 Task: Find connections with filter location Dongargarh with filter topic #CEOwith filter profile language English with filter current company JLL India with filter school Rajasthan - India Jobs with filter industry Boilers, Tanks, and Shipping Container Manufacturing with filter service category Bartending with filter keywords title Front-Line Employees
Action: Mouse moved to (209, 253)
Screenshot: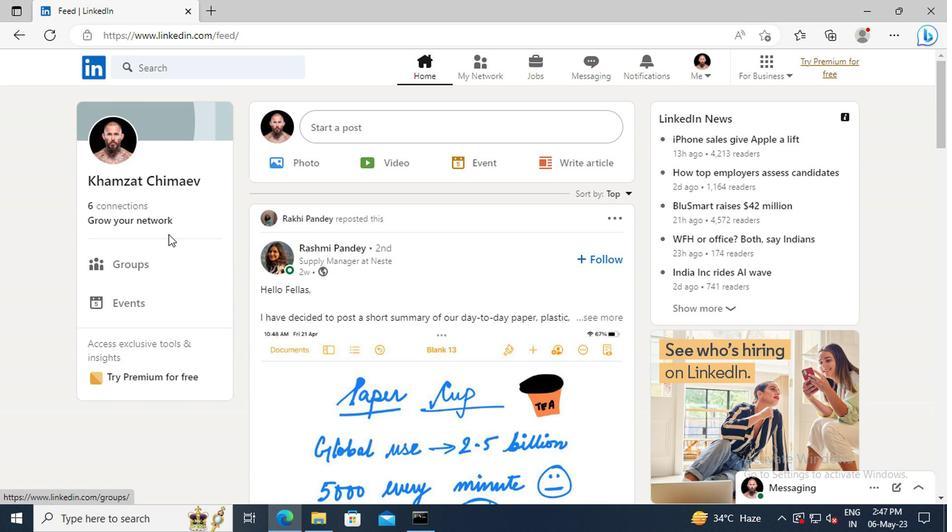 
Action: Mouse pressed left at (209, 253)
Screenshot: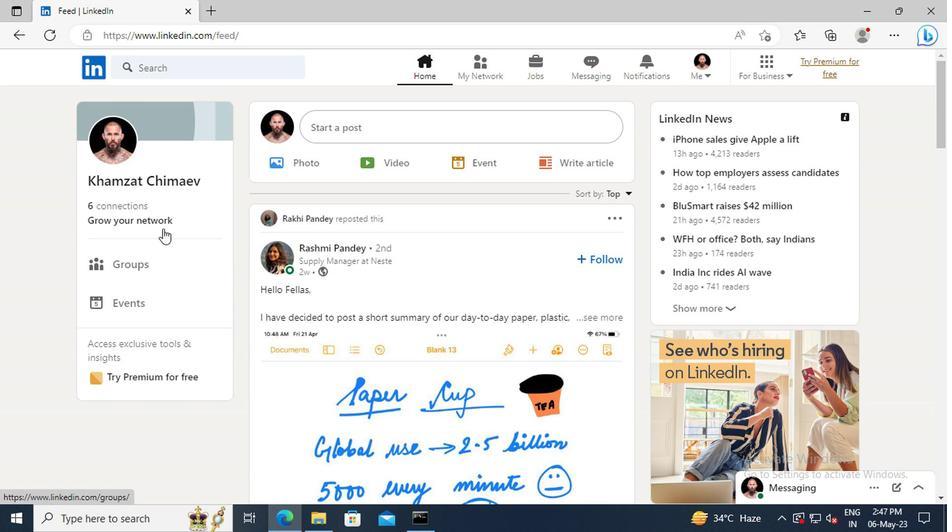 
Action: Mouse moved to (209, 201)
Screenshot: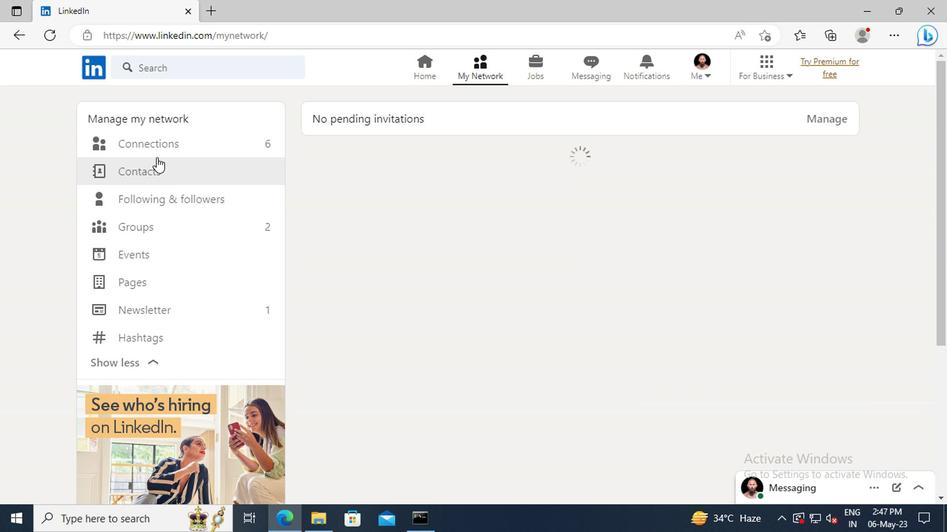 
Action: Mouse pressed left at (209, 201)
Screenshot: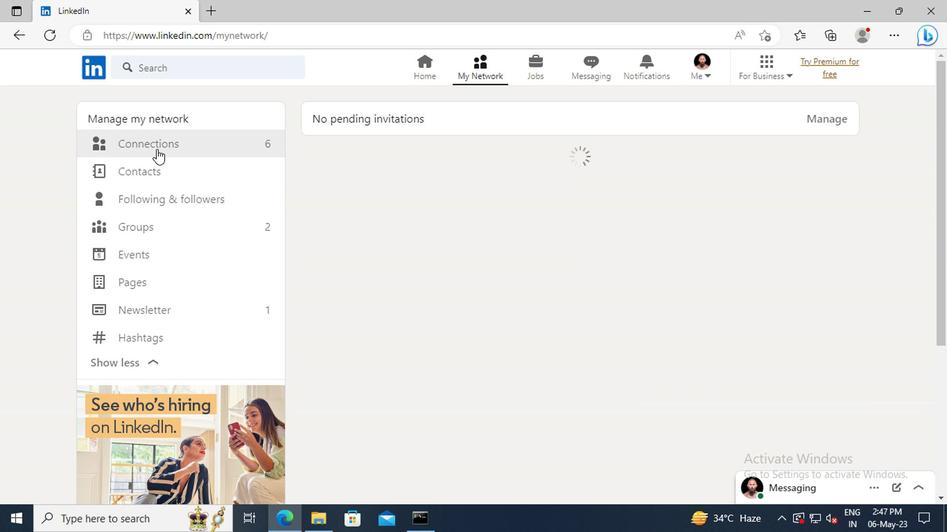 
Action: Mouse moved to (510, 205)
Screenshot: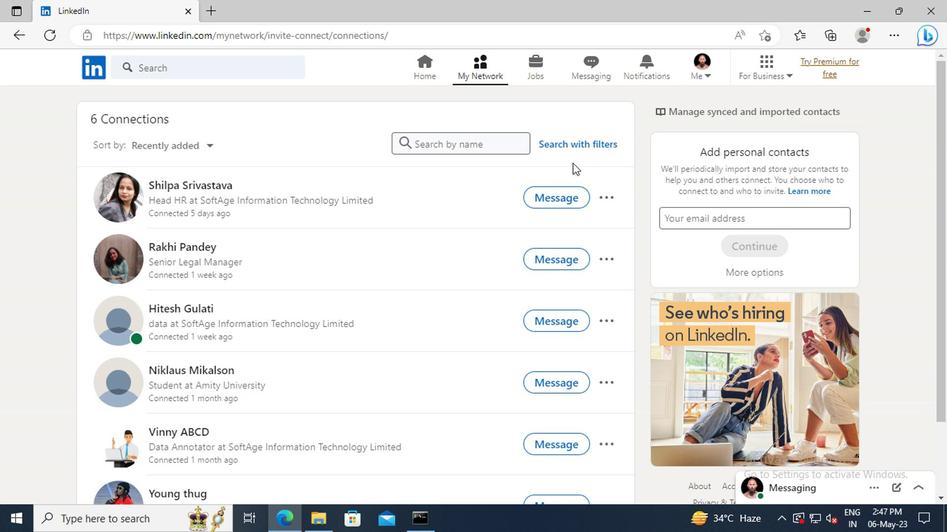 
Action: Mouse pressed left at (510, 205)
Screenshot: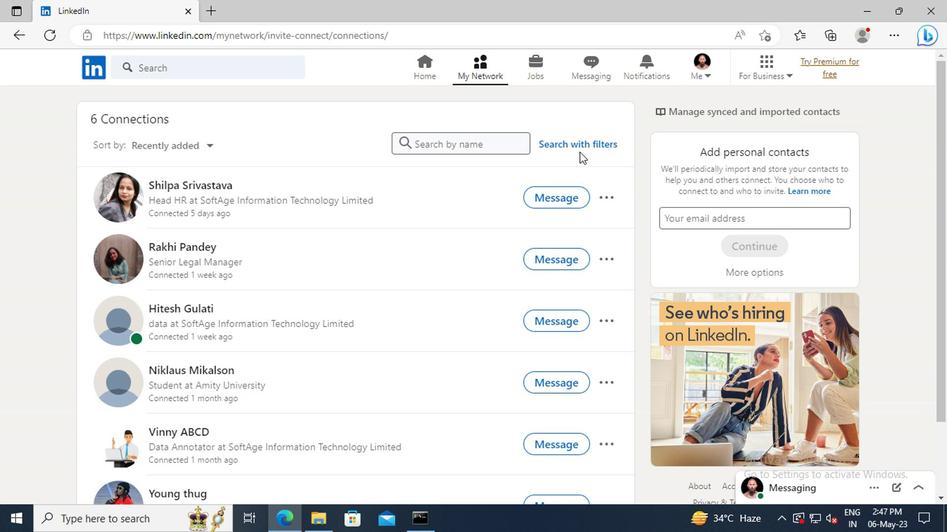 
Action: Mouse moved to (475, 175)
Screenshot: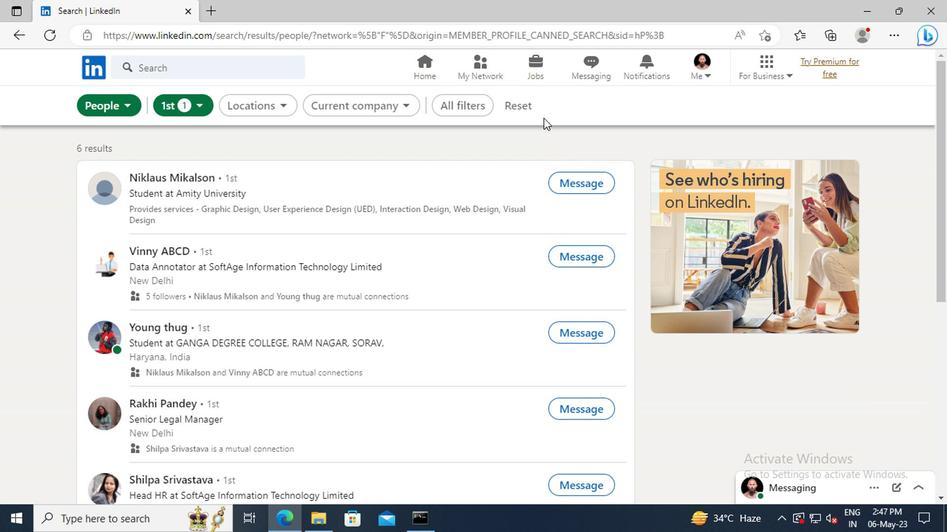 
Action: Mouse pressed left at (475, 175)
Screenshot: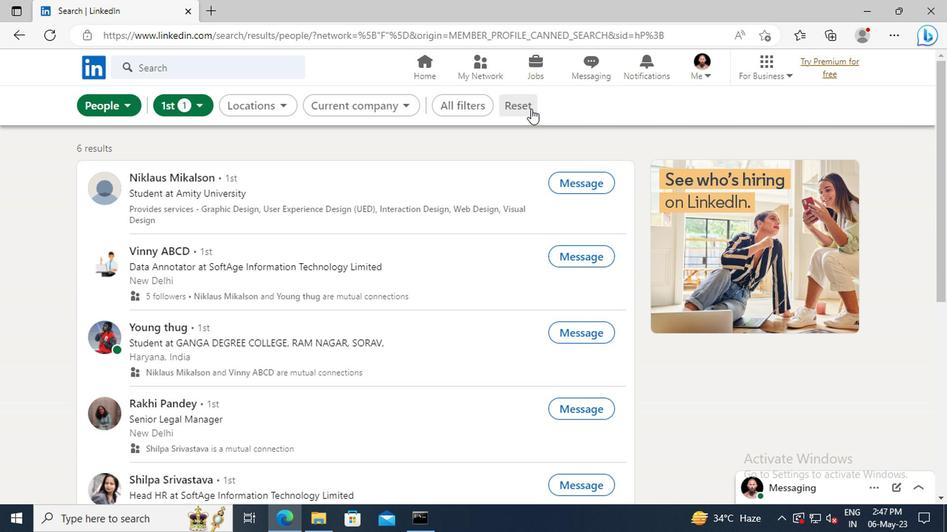 
Action: Mouse moved to (456, 175)
Screenshot: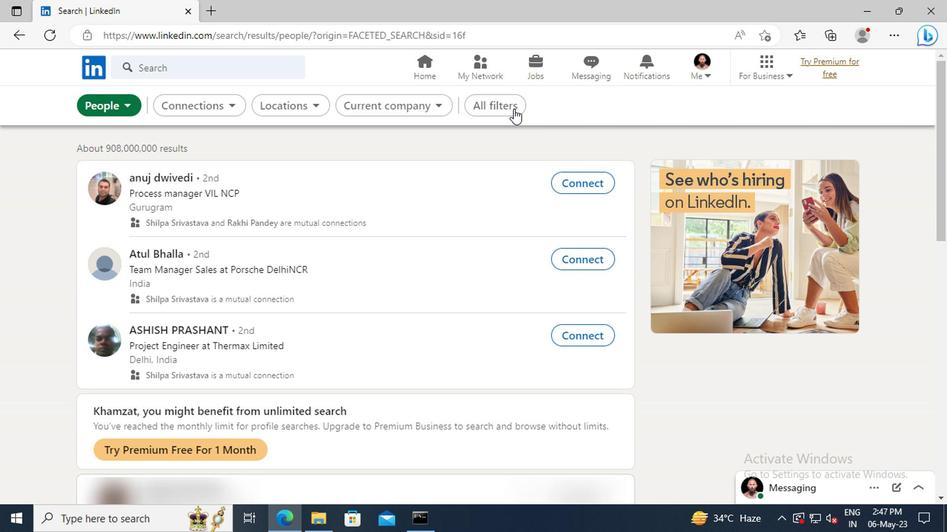
Action: Mouse pressed left at (456, 175)
Screenshot: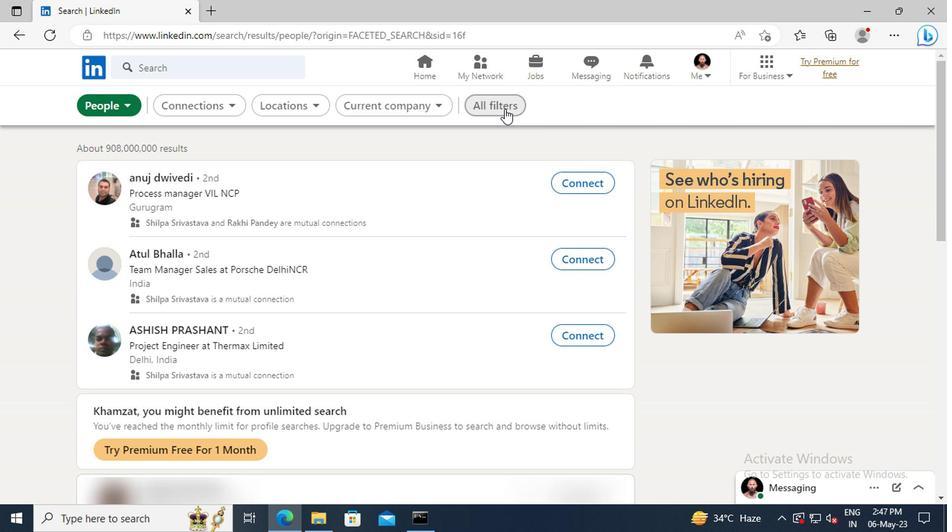
Action: Mouse moved to (651, 299)
Screenshot: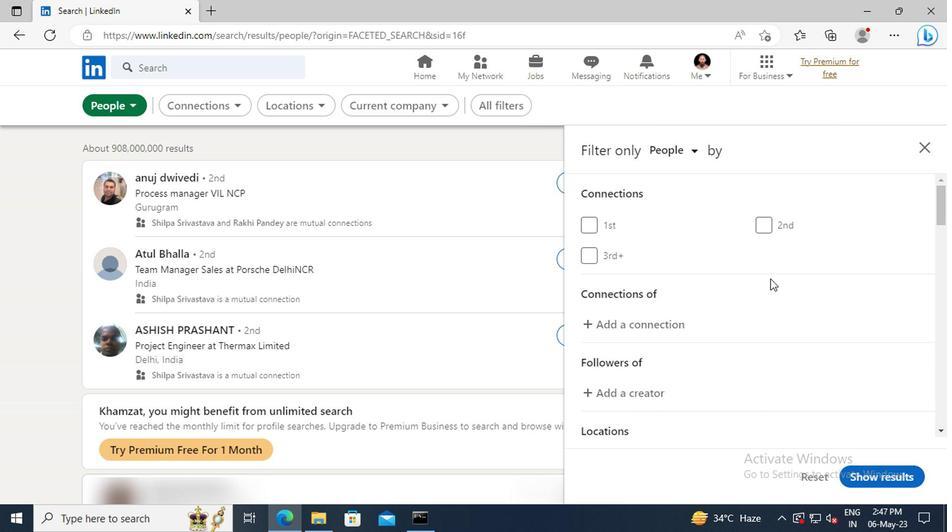 
Action: Mouse scrolled (651, 299) with delta (0, 0)
Screenshot: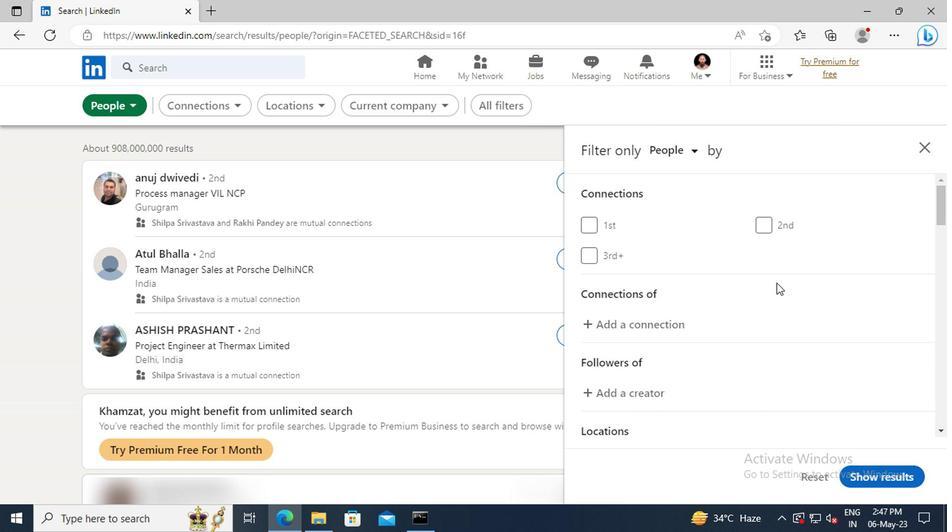 
Action: Mouse scrolled (651, 299) with delta (0, 0)
Screenshot: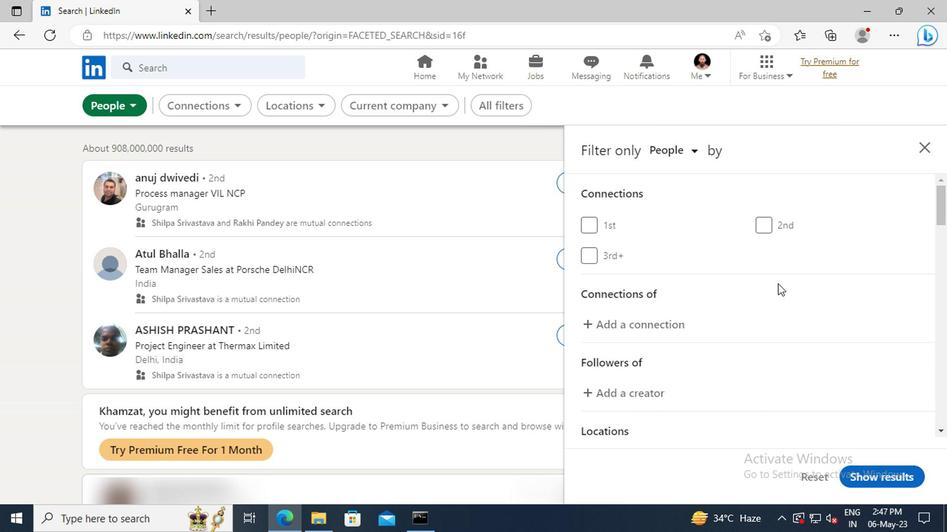 
Action: Mouse scrolled (651, 299) with delta (0, 0)
Screenshot: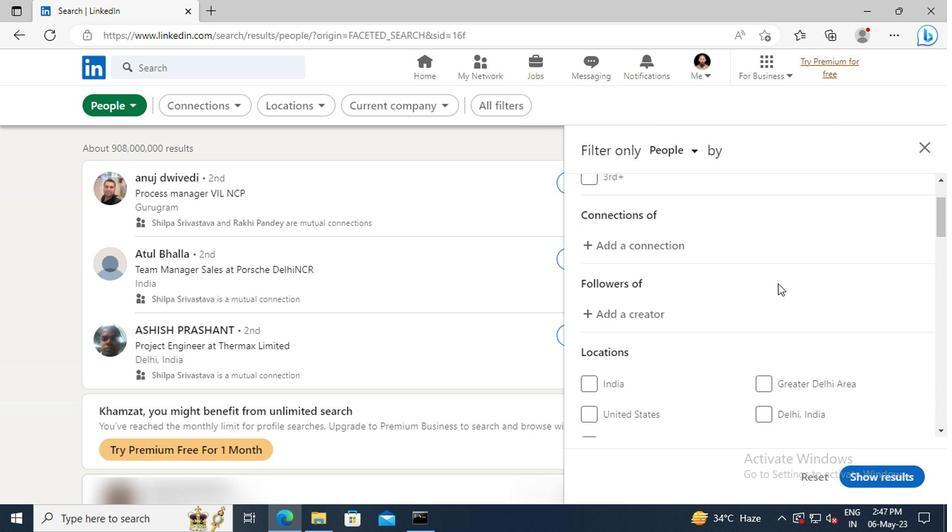 
Action: Mouse scrolled (651, 299) with delta (0, 0)
Screenshot: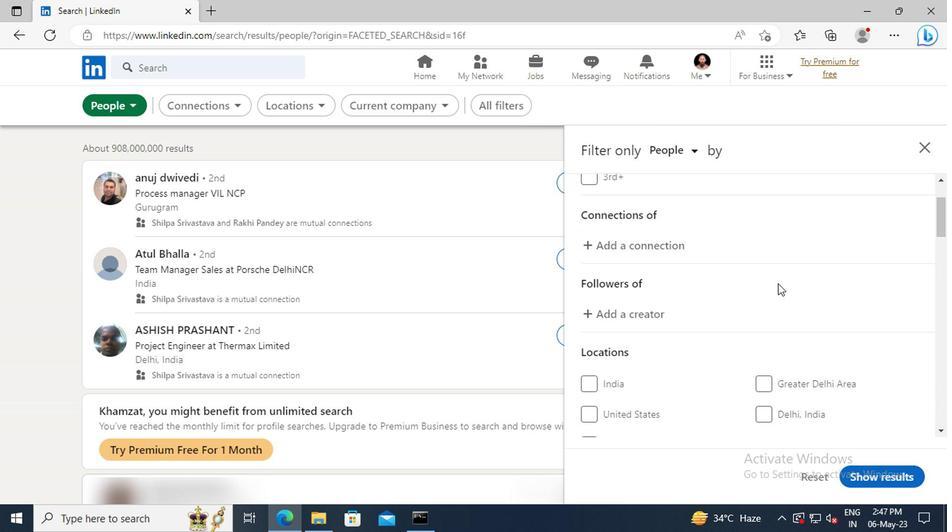 
Action: Mouse scrolled (651, 299) with delta (0, 0)
Screenshot: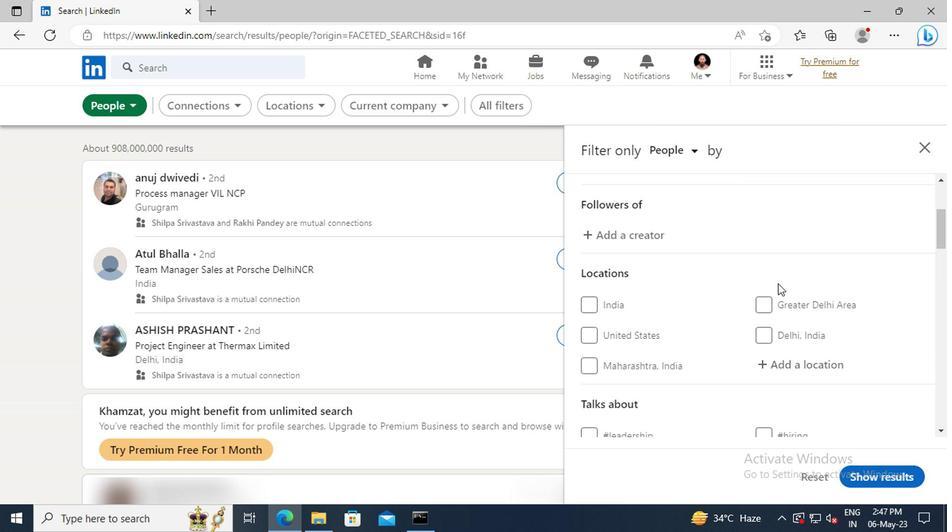 
Action: Mouse moved to (651, 329)
Screenshot: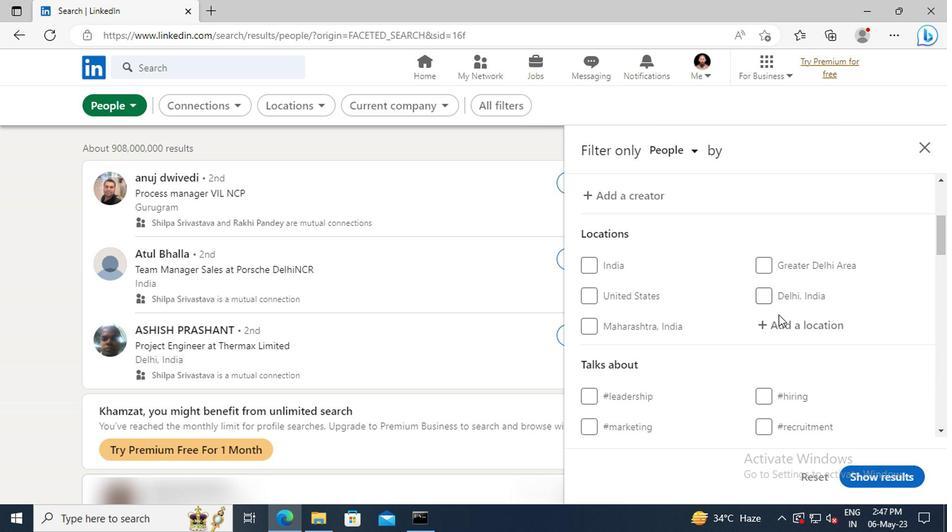 
Action: Mouse pressed left at (651, 329)
Screenshot: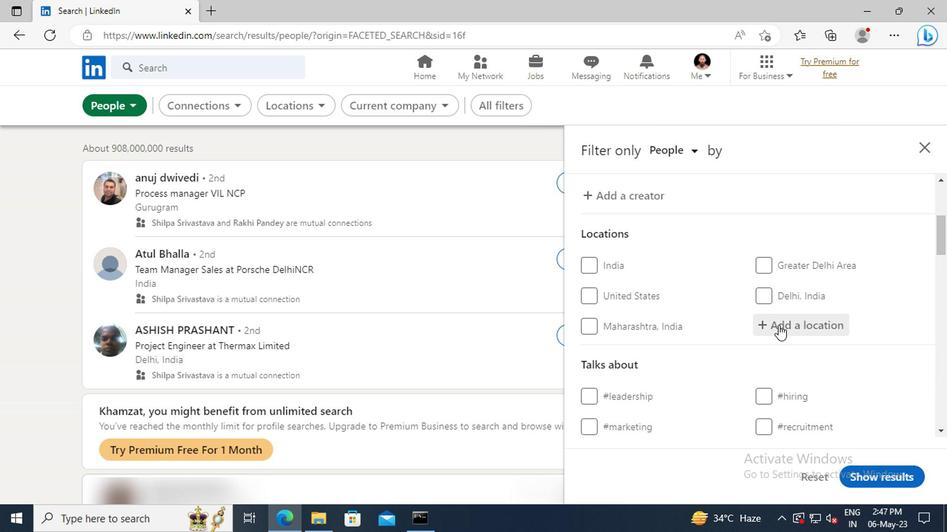 
Action: Key pressed <Key.shift>DONGARGARH
Screenshot: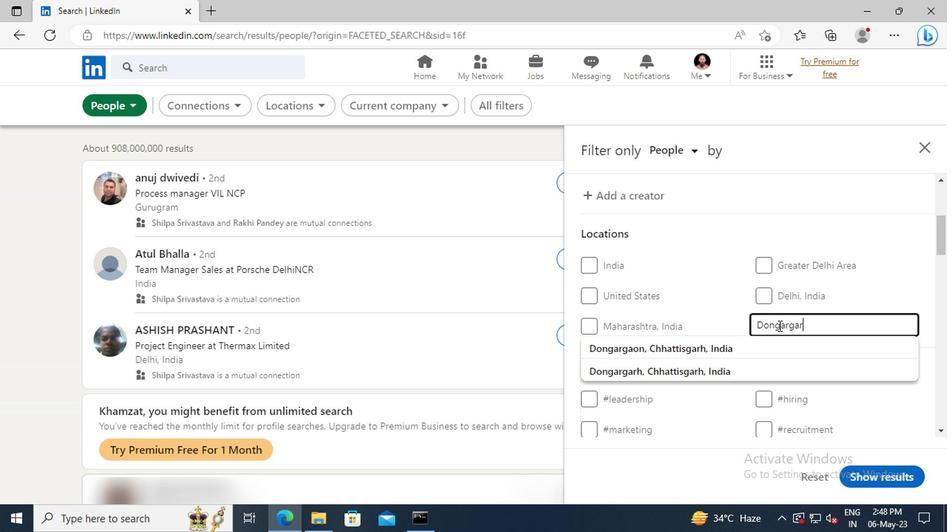 
Action: Mouse moved to (651, 341)
Screenshot: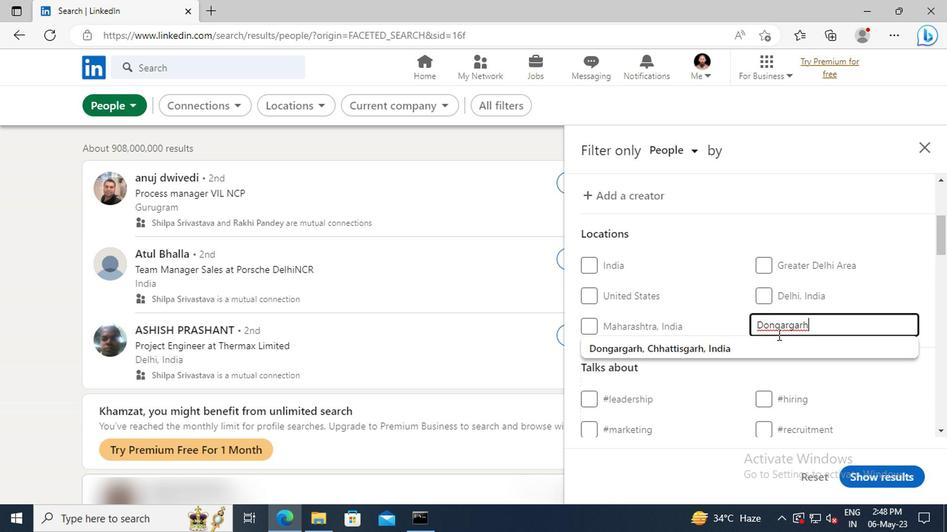 
Action: Mouse pressed left at (651, 341)
Screenshot: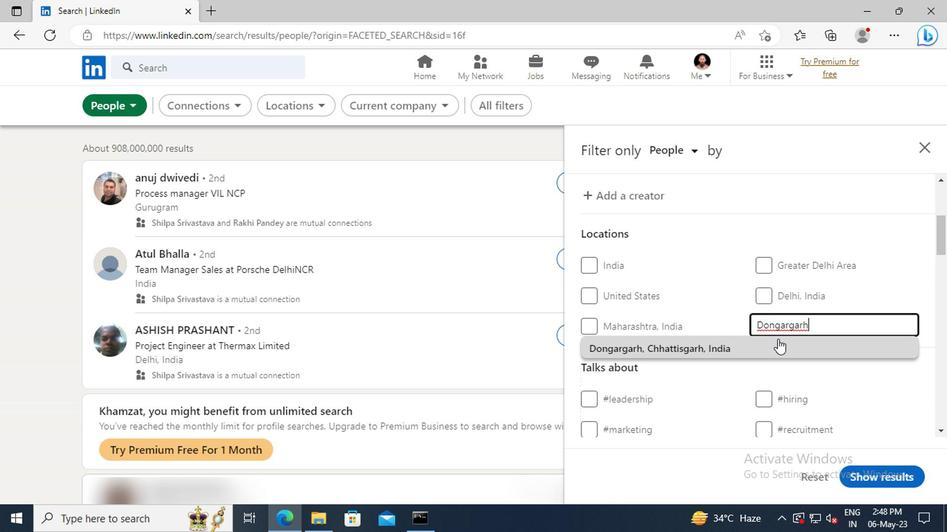 
Action: Mouse moved to (651, 341)
Screenshot: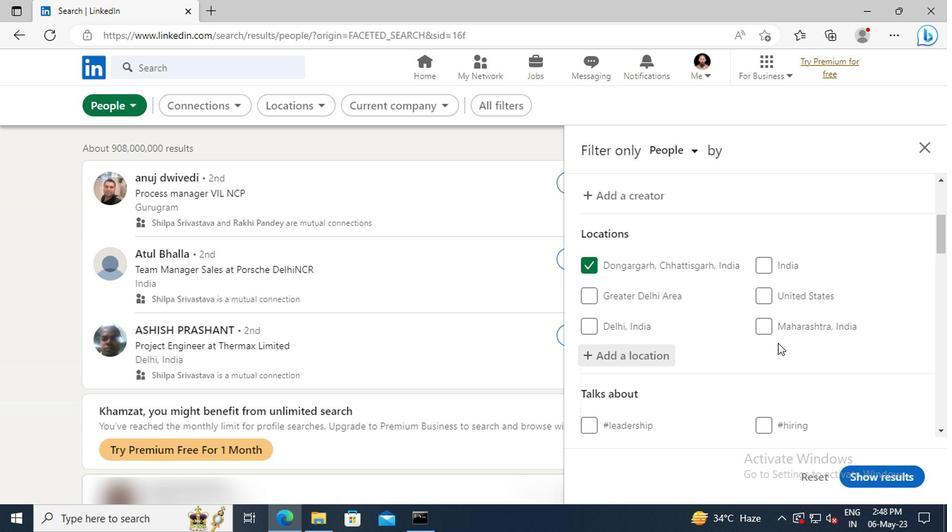 
Action: Mouse scrolled (651, 341) with delta (0, 0)
Screenshot: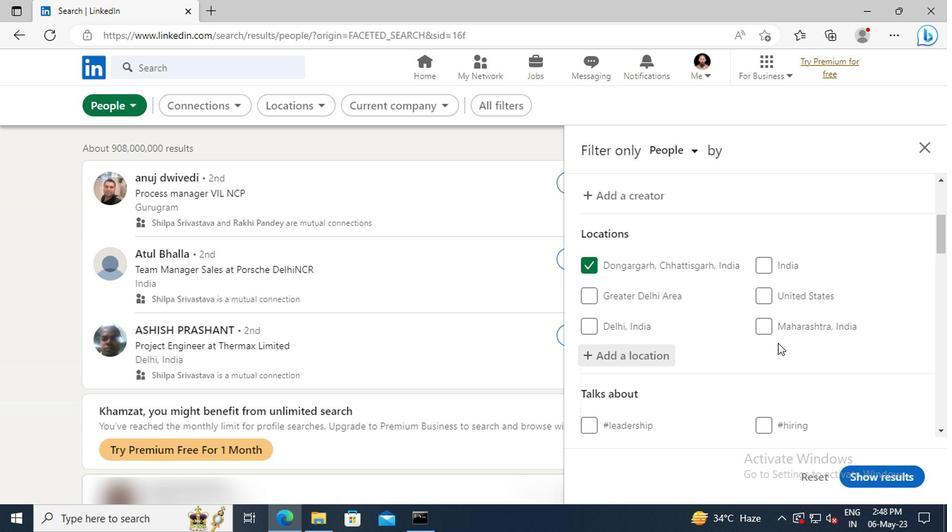 
Action: Mouse moved to (650, 339)
Screenshot: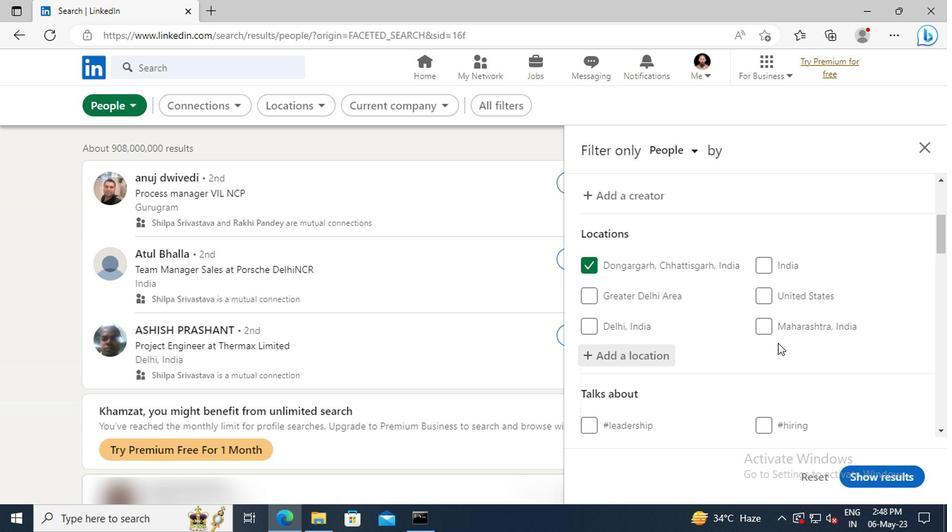 
Action: Mouse scrolled (650, 339) with delta (0, 0)
Screenshot: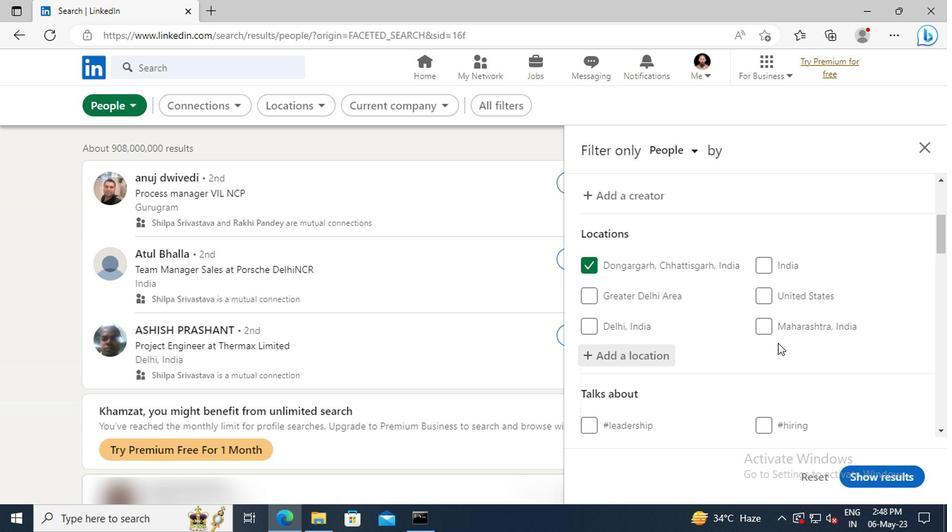 
Action: Mouse moved to (649, 331)
Screenshot: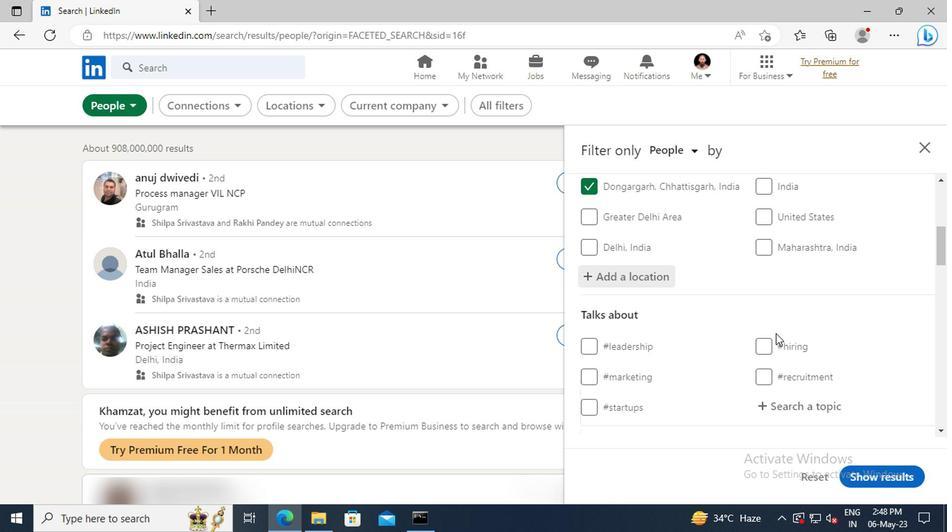 
Action: Mouse scrolled (649, 331) with delta (0, 0)
Screenshot: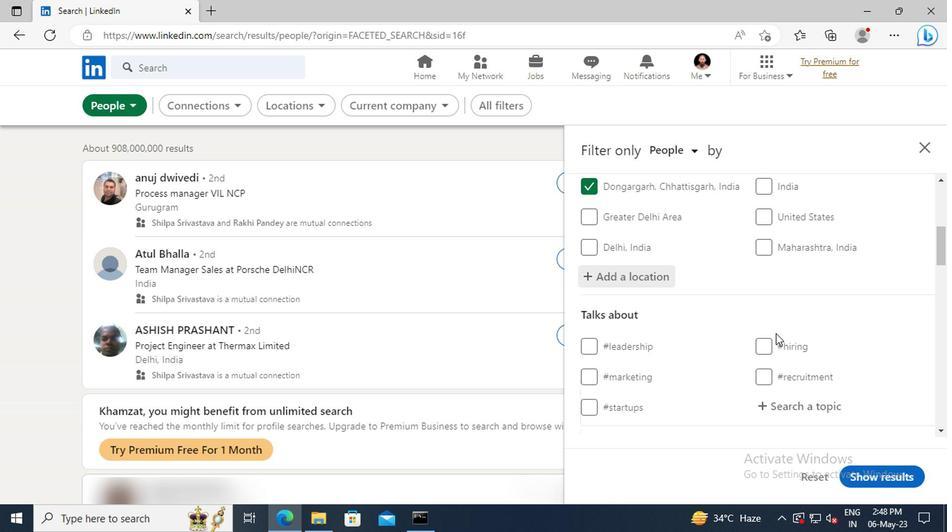 
Action: Mouse moved to (648, 330)
Screenshot: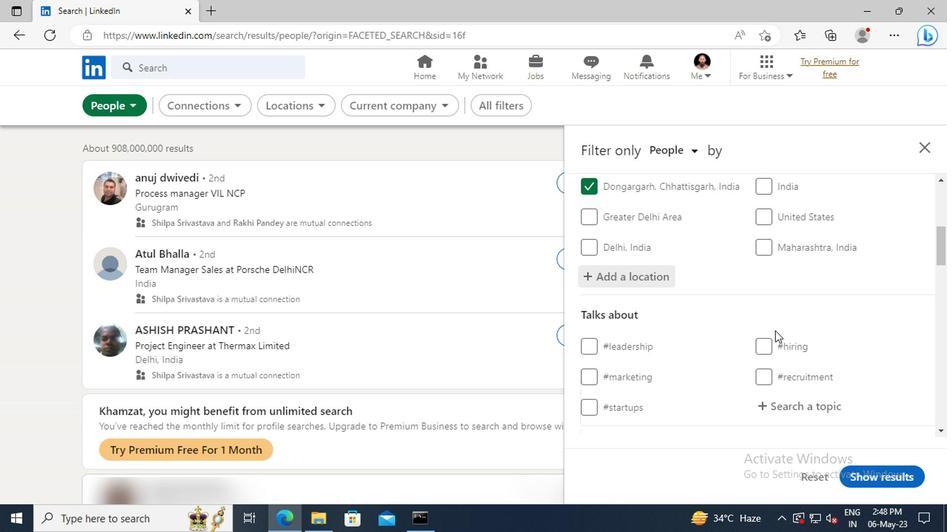 
Action: Mouse scrolled (648, 329) with delta (0, 0)
Screenshot: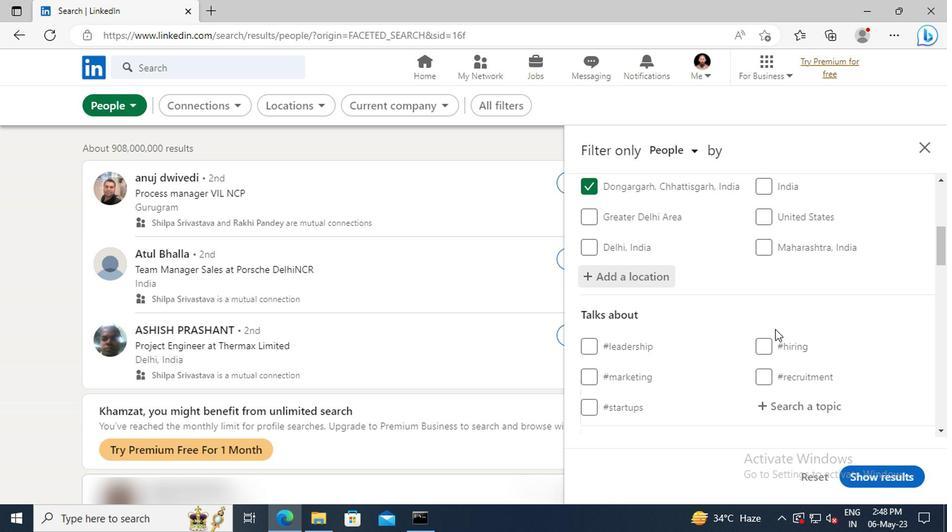 
Action: Mouse pressed left at (648, 330)
Screenshot: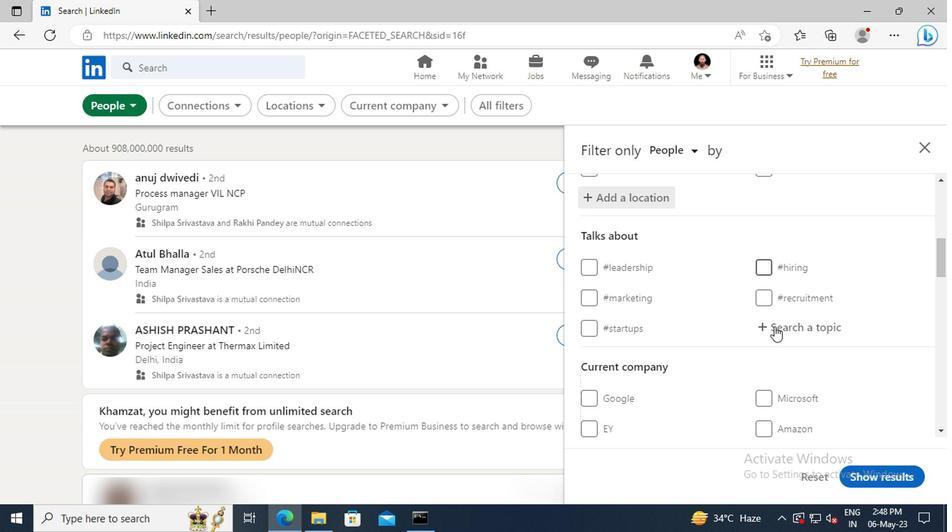 
Action: Key pressed <Key.shift>CEO
Screenshot: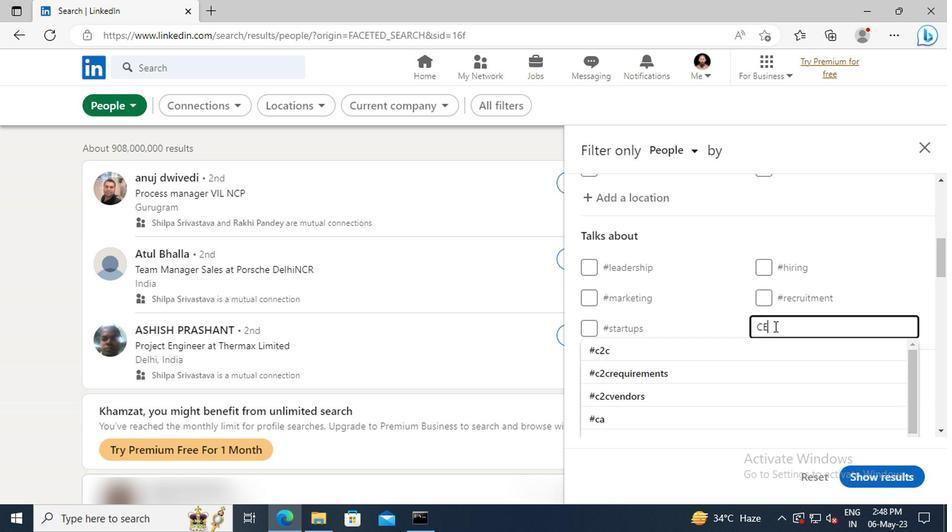 
Action: Mouse moved to (650, 340)
Screenshot: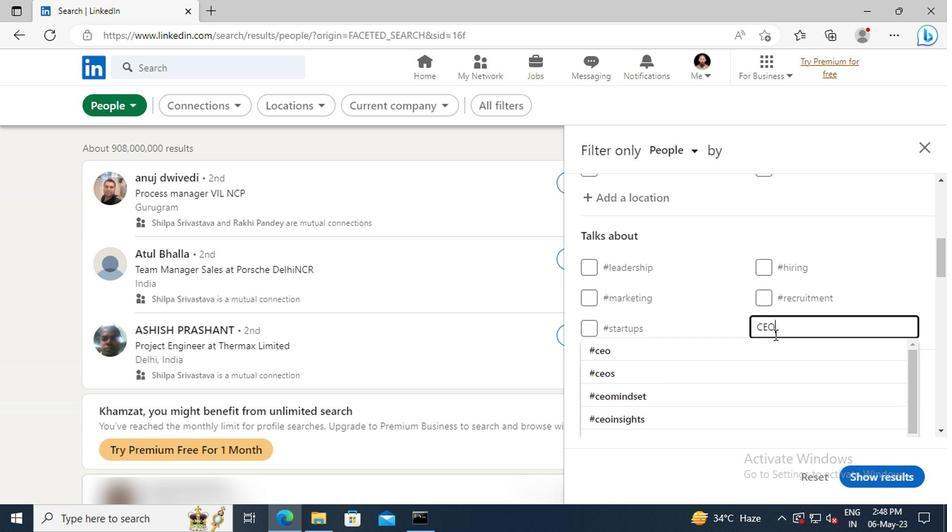 
Action: Mouse pressed left at (650, 340)
Screenshot: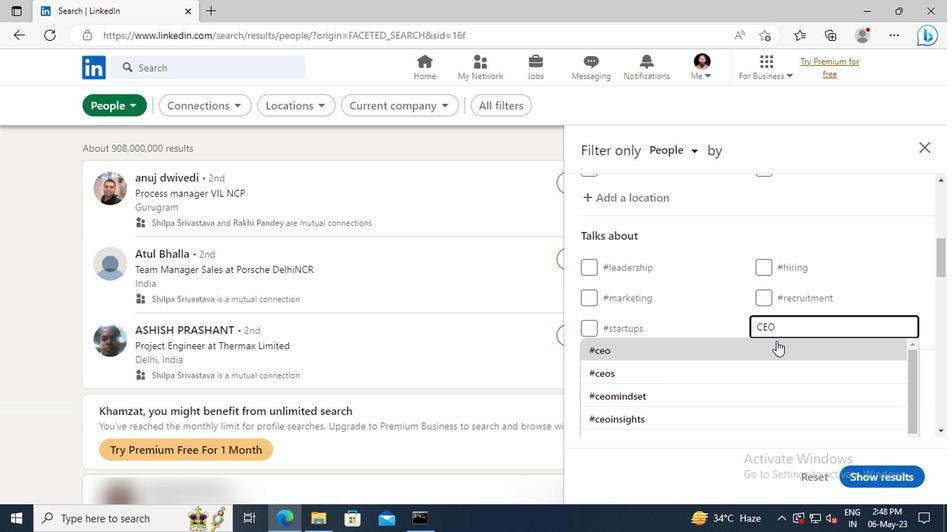 
Action: Mouse scrolled (650, 339) with delta (0, 0)
Screenshot: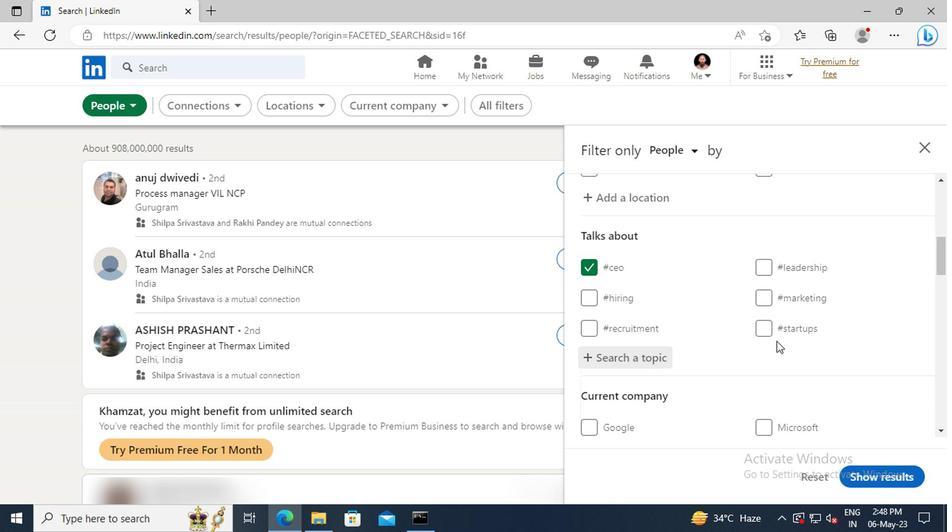 
Action: Mouse scrolled (650, 339) with delta (0, 0)
Screenshot: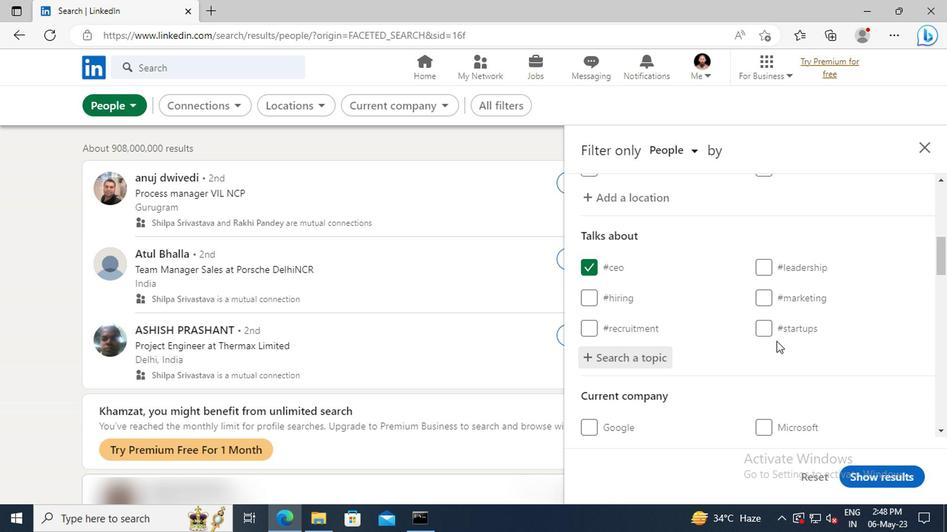 
Action: Mouse scrolled (650, 339) with delta (0, 0)
Screenshot: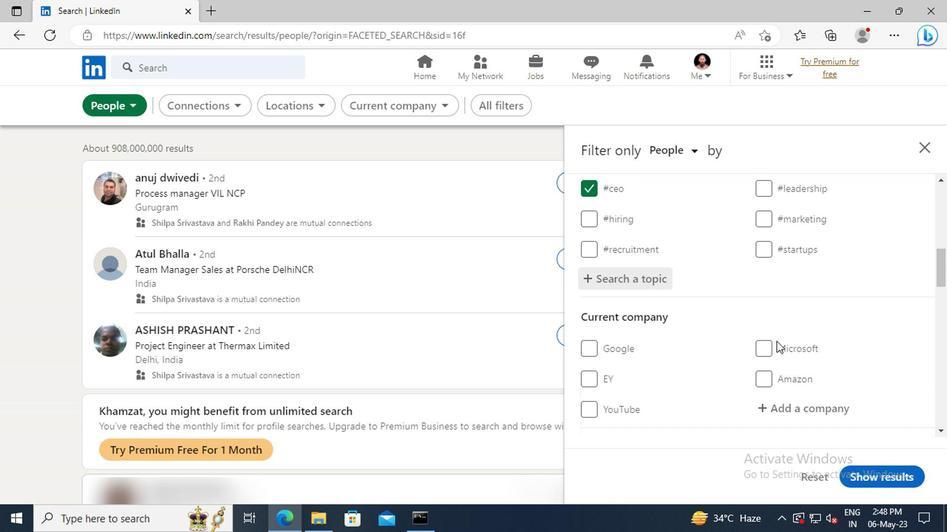 
Action: Mouse scrolled (650, 339) with delta (0, 0)
Screenshot: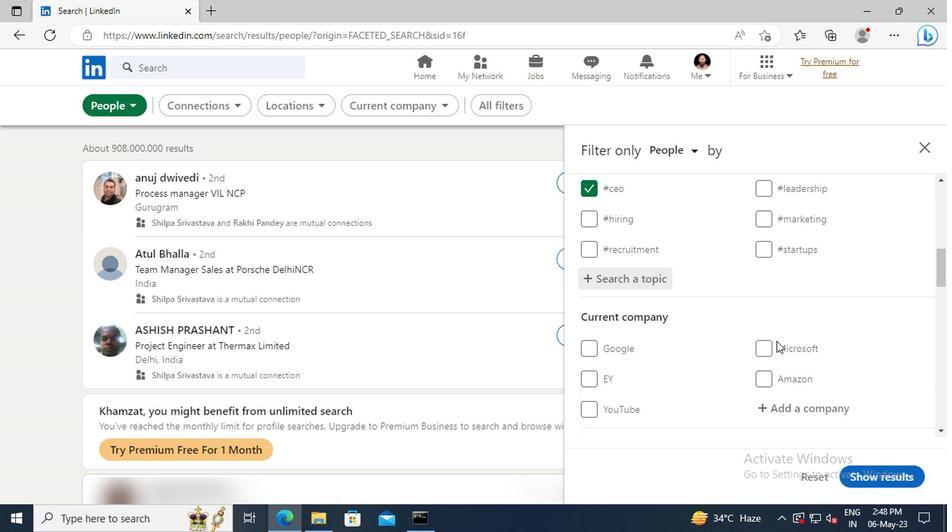 
Action: Mouse scrolled (650, 339) with delta (0, 0)
Screenshot: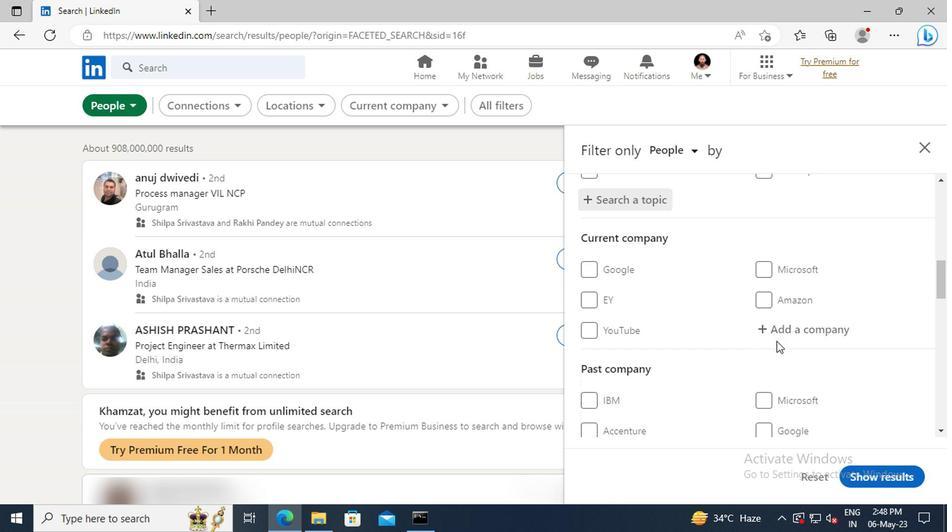 
Action: Mouse scrolled (650, 339) with delta (0, 0)
Screenshot: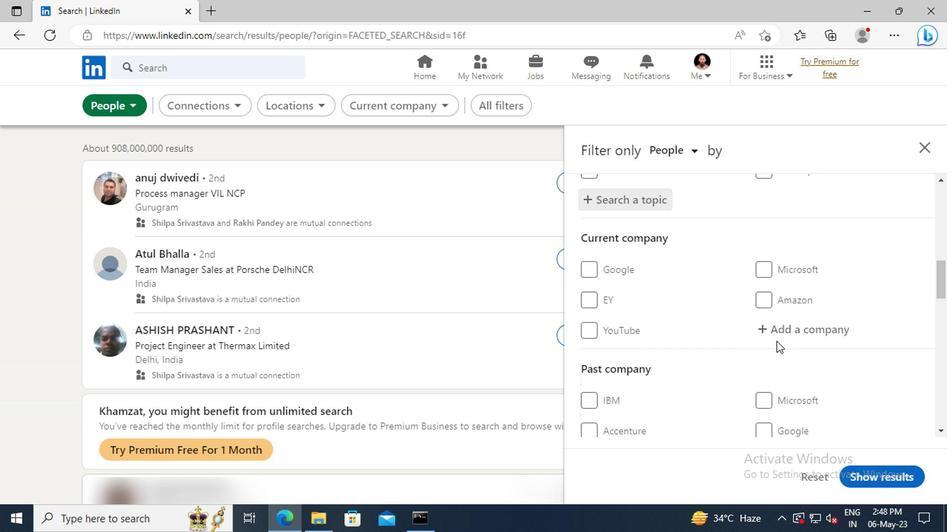 
Action: Mouse scrolled (650, 339) with delta (0, 0)
Screenshot: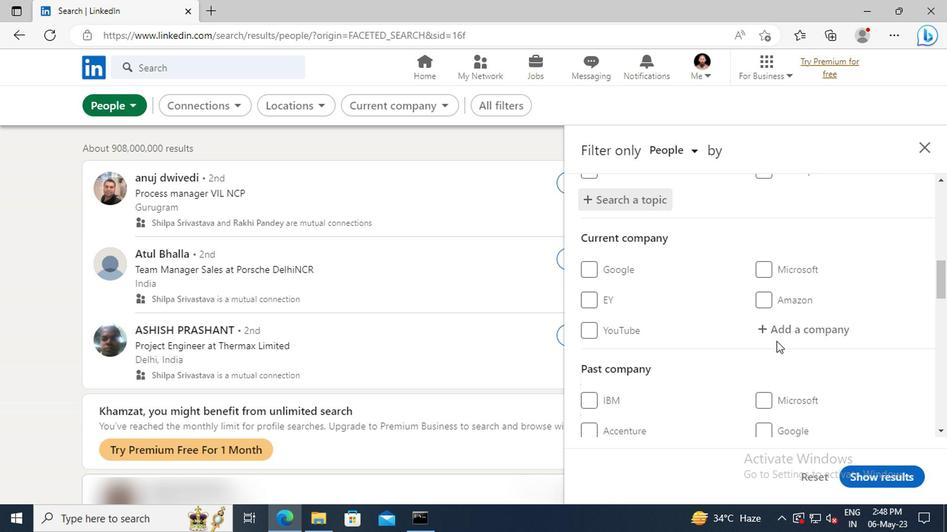 
Action: Mouse scrolled (650, 339) with delta (0, 0)
Screenshot: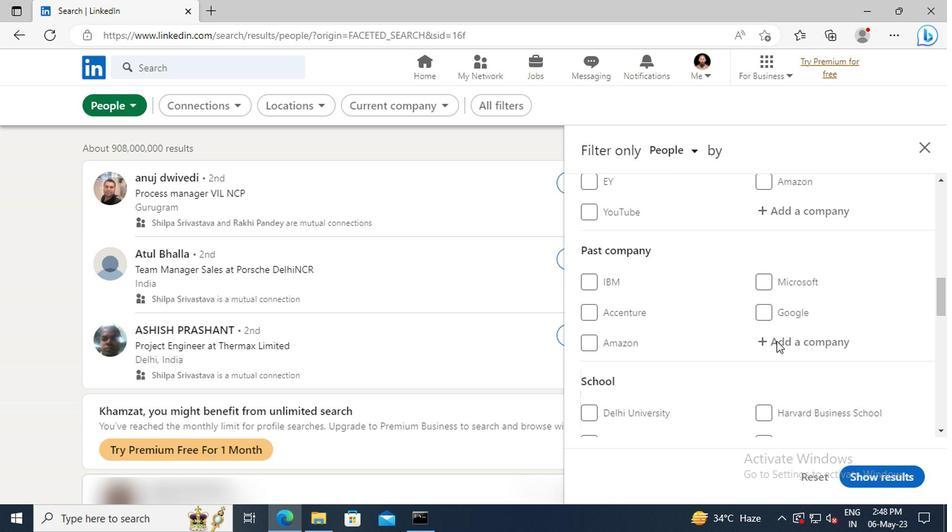 
Action: Mouse scrolled (650, 339) with delta (0, 0)
Screenshot: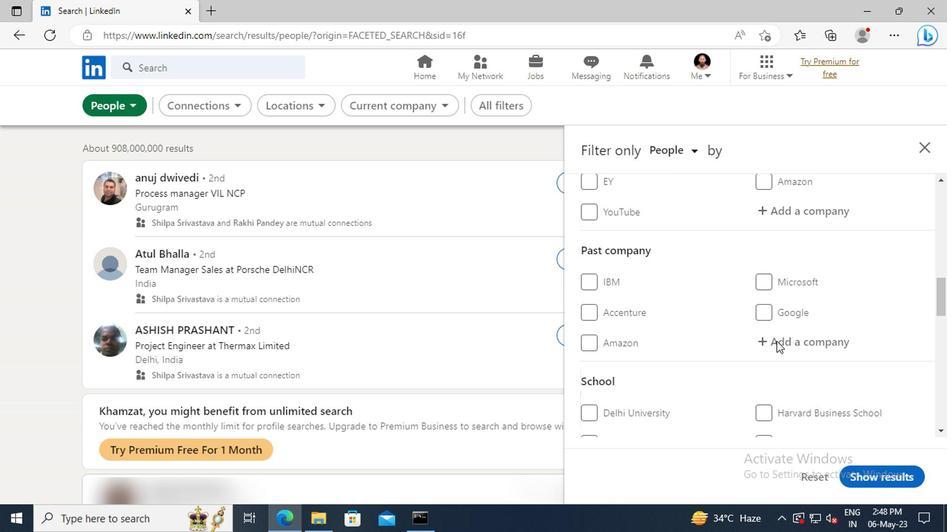 
Action: Mouse scrolled (650, 339) with delta (0, 0)
Screenshot: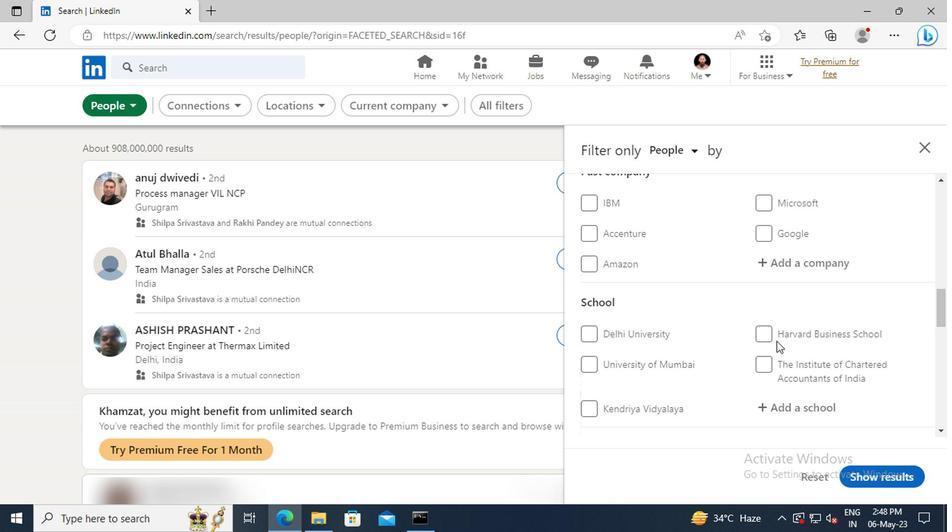 
Action: Mouse scrolled (650, 339) with delta (0, 0)
Screenshot: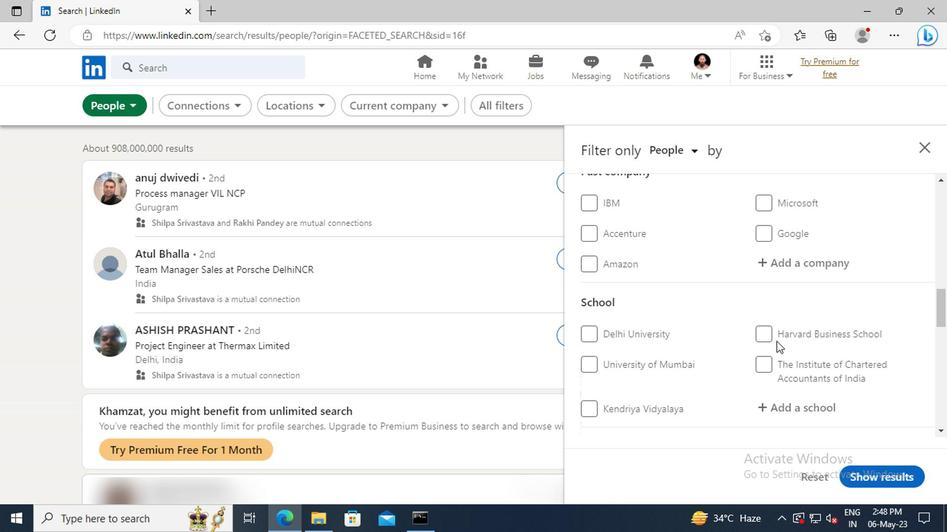 
Action: Mouse scrolled (650, 339) with delta (0, 0)
Screenshot: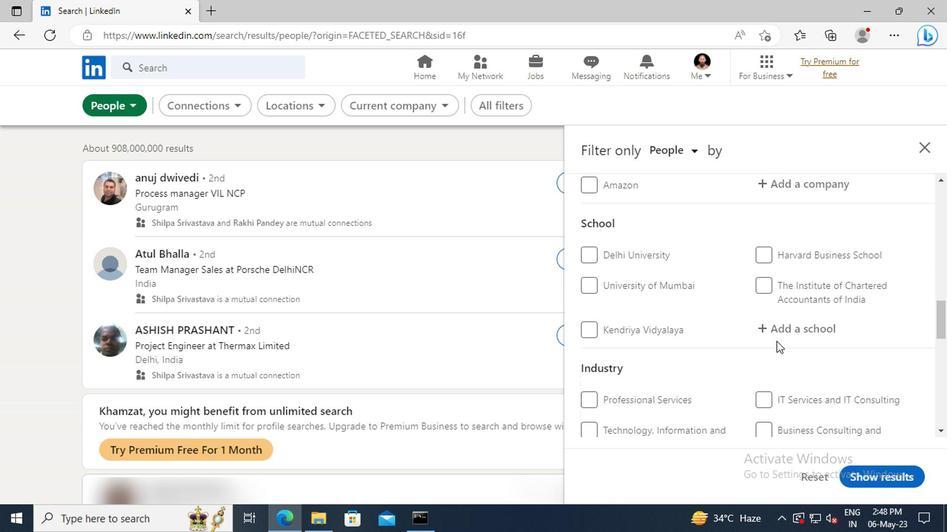 
Action: Mouse scrolled (650, 339) with delta (0, 0)
Screenshot: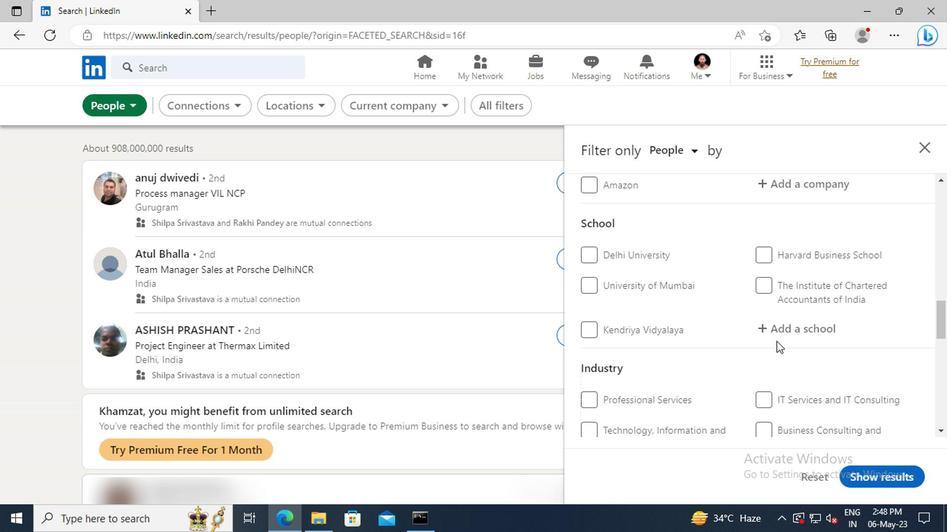 
Action: Mouse scrolled (650, 339) with delta (0, 0)
Screenshot: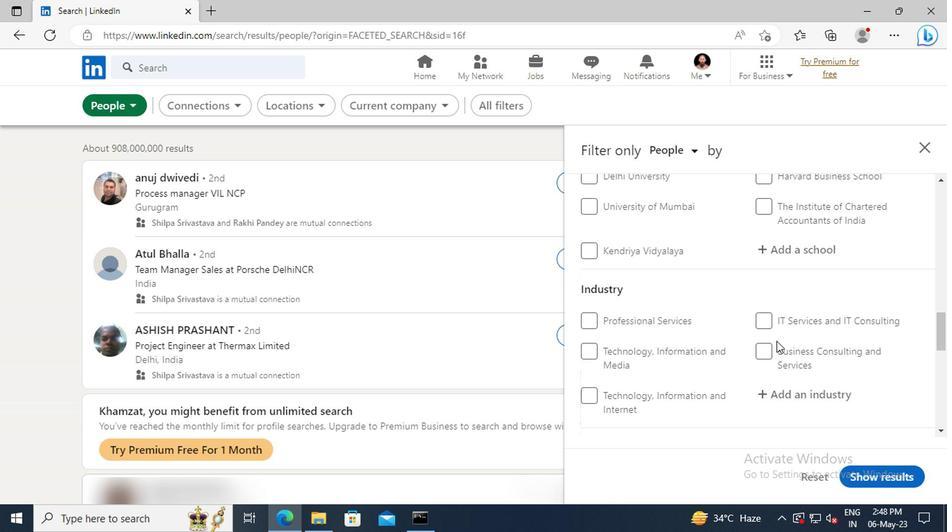 
Action: Mouse scrolled (650, 339) with delta (0, 0)
Screenshot: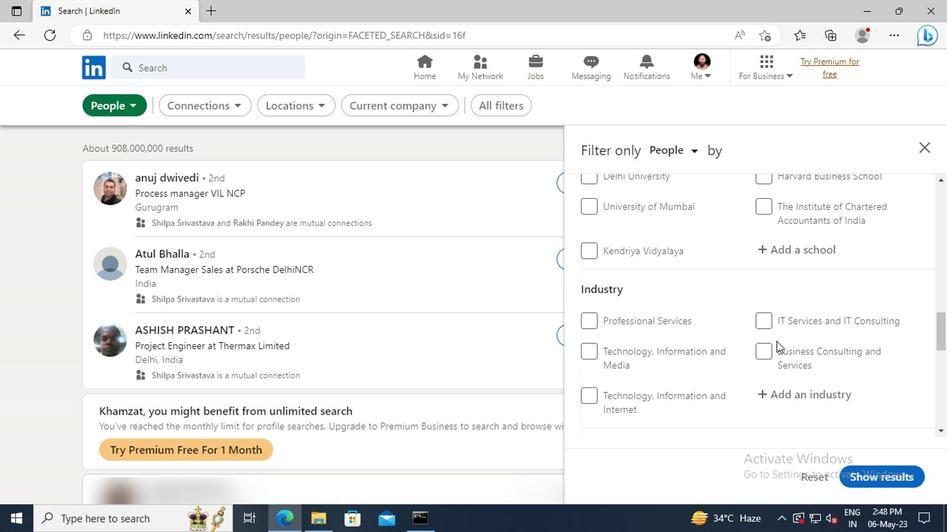 
Action: Mouse scrolled (650, 339) with delta (0, 0)
Screenshot: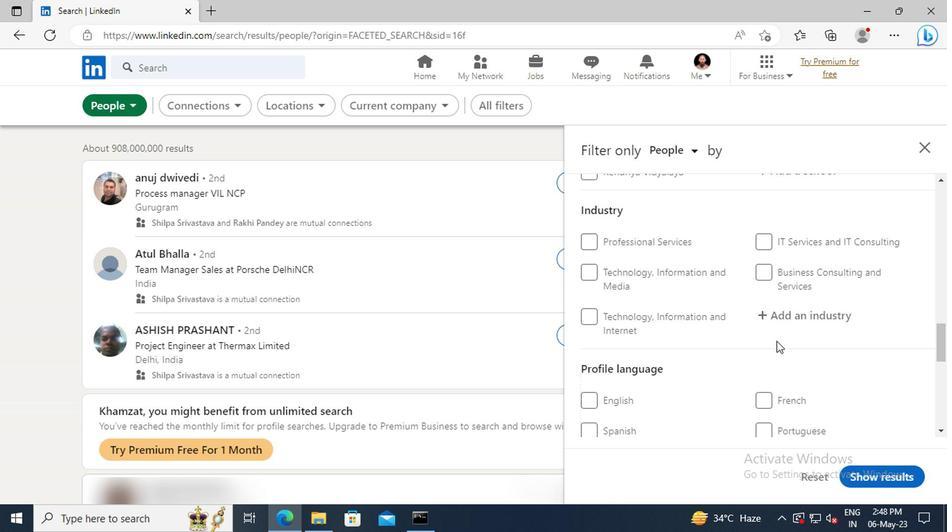 
Action: Mouse scrolled (650, 339) with delta (0, 0)
Screenshot: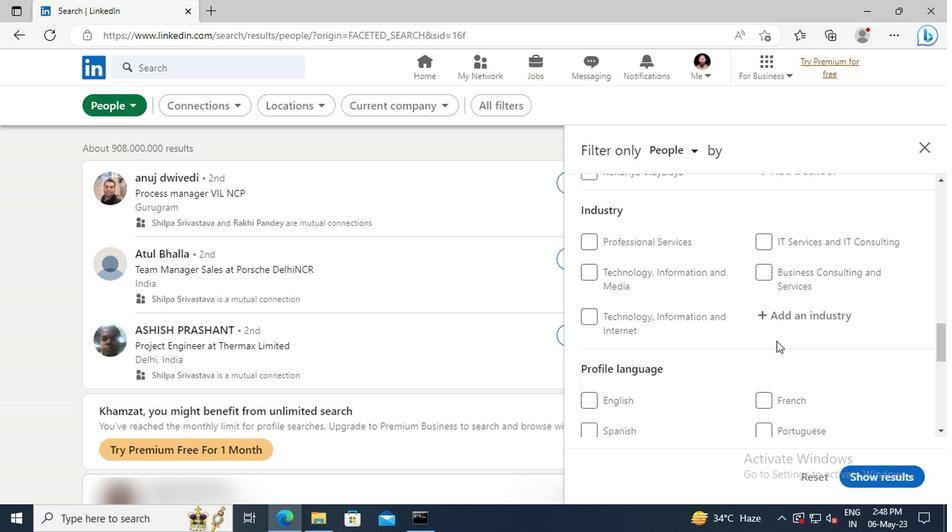 
Action: Mouse moved to (516, 328)
Screenshot: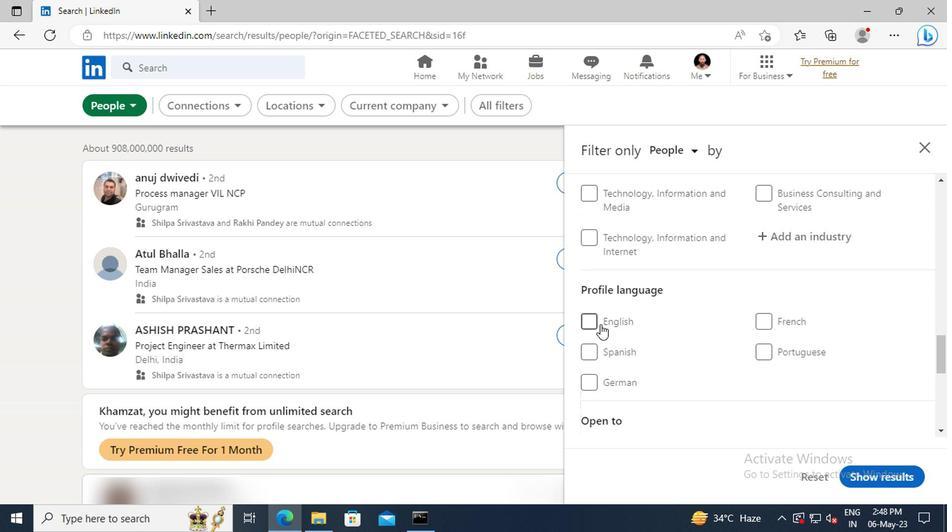 
Action: Mouse pressed left at (516, 328)
Screenshot: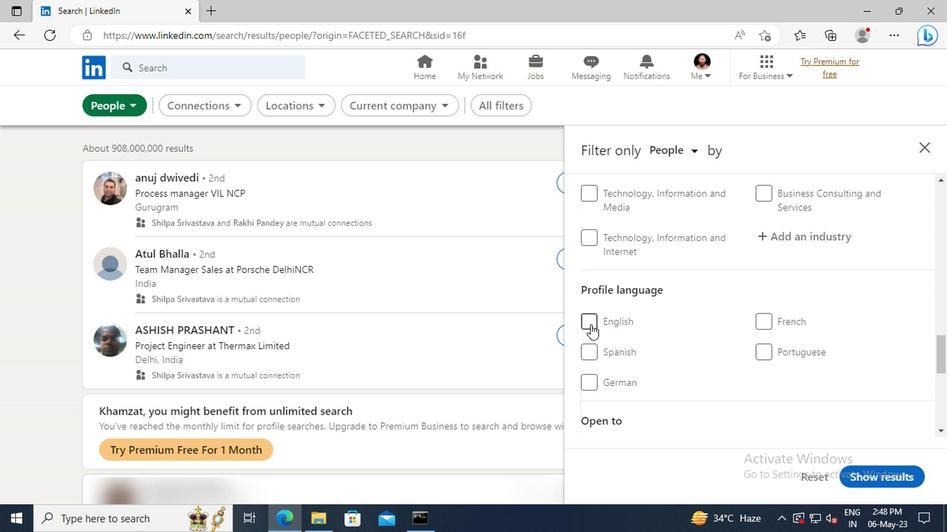 
Action: Mouse moved to (647, 309)
Screenshot: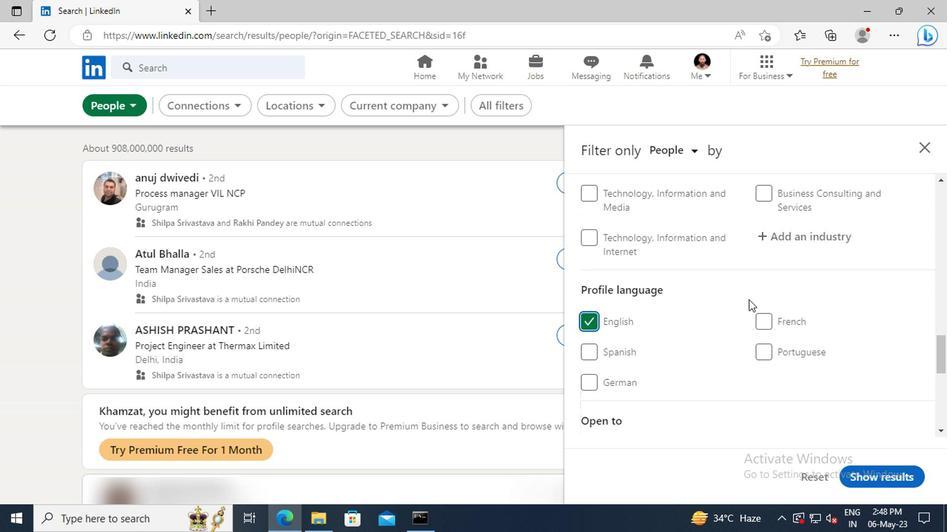 
Action: Mouse scrolled (647, 310) with delta (0, 0)
Screenshot: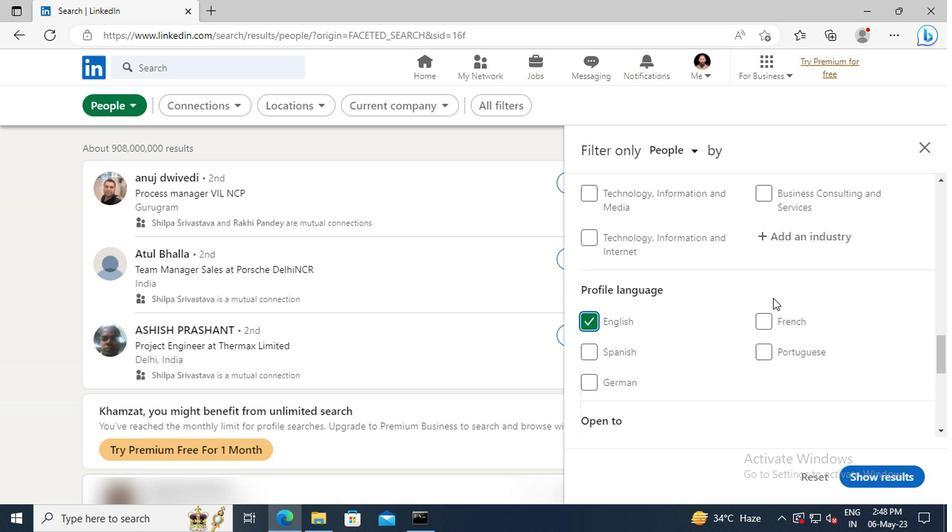 
Action: Mouse scrolled (647, 310) with delta (0, 0)
Screenshot: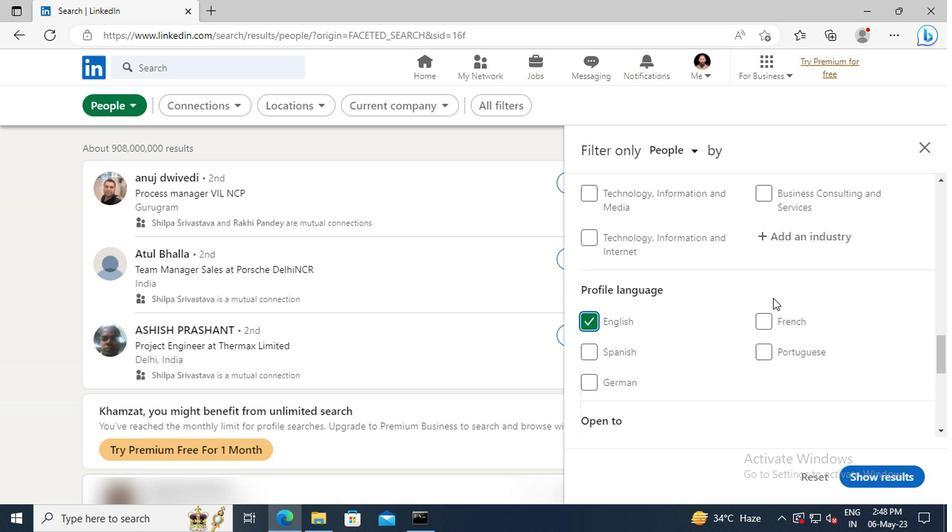 
Action: Mouse scrolled (647, 310) with delta (0, 0)
Screenshot: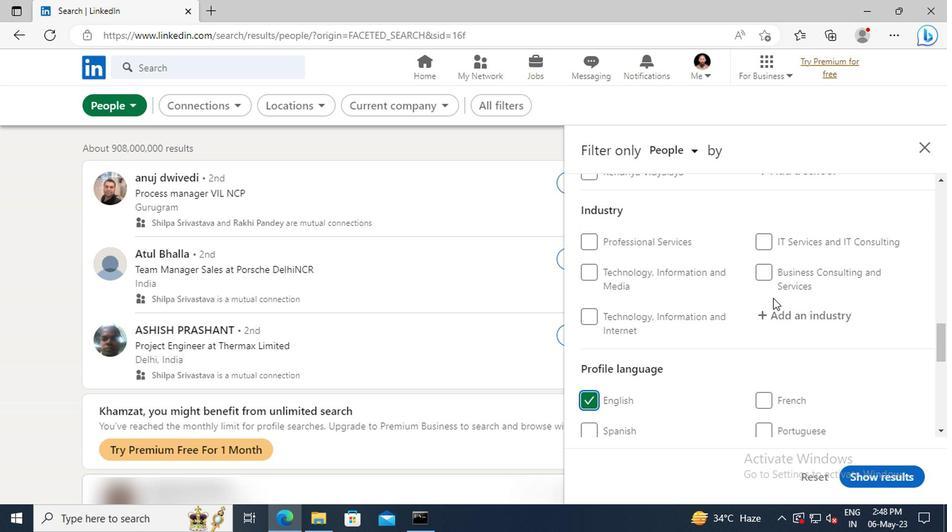 
Action: Mouse scrolled (647, 310) with delta (0, 0)
Screenshot: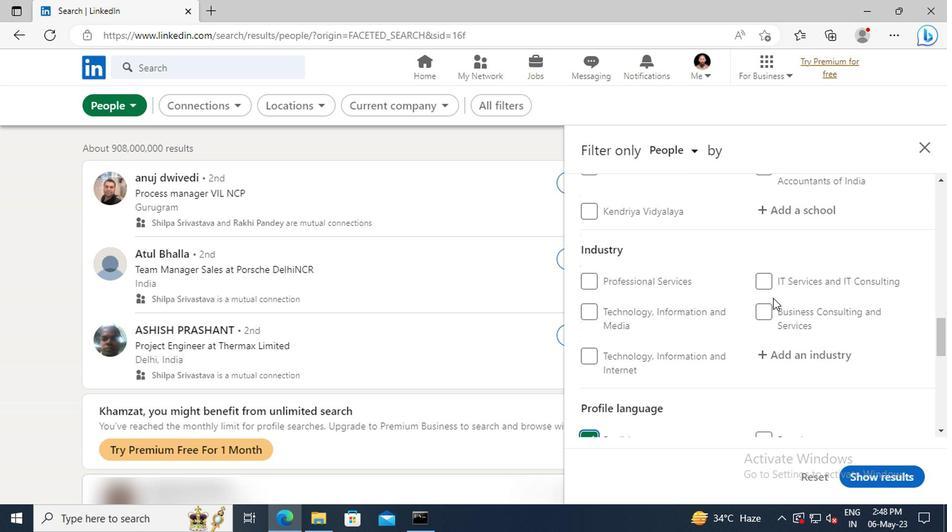 
Action: Mouse scrolled (647, 310) with delta (0, 0)
Screenshot: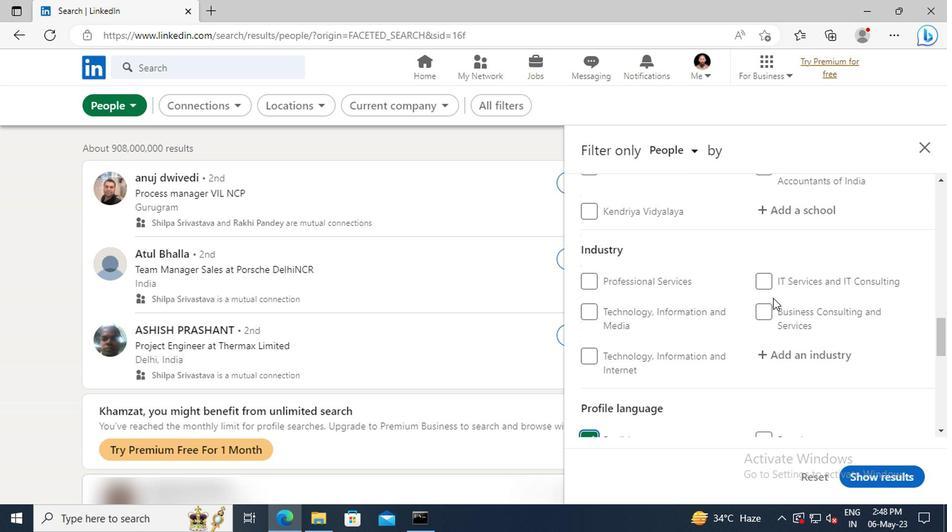 
Action: Mouse scrolled (647, 310) with delta (0, 0)
Screenshot: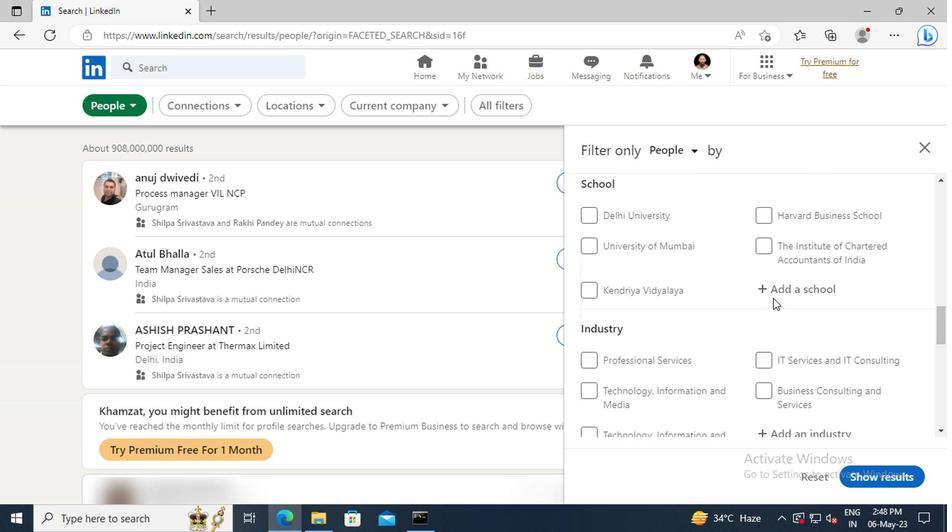 
Action: Mouse moved to (648, 309)
Screenshot: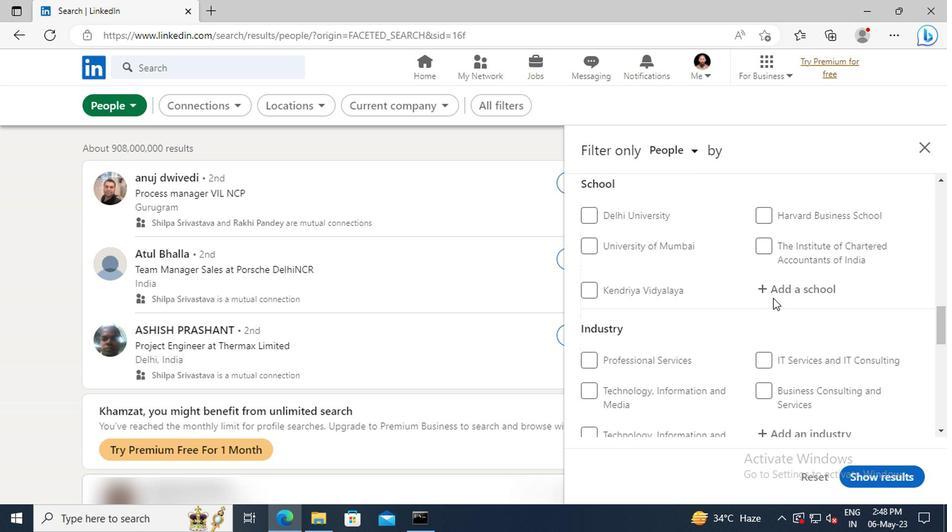 
Action: Mouse scrolled (648, 309) with delta (0, 0)
Screenshot: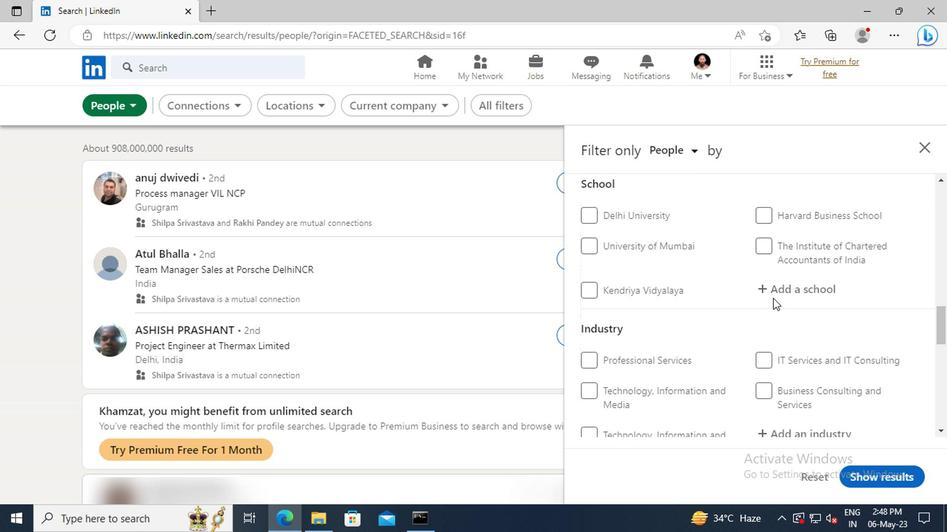 
Action: Mouse scrolled (648, 309) with delta (0, 0)
Screenshot: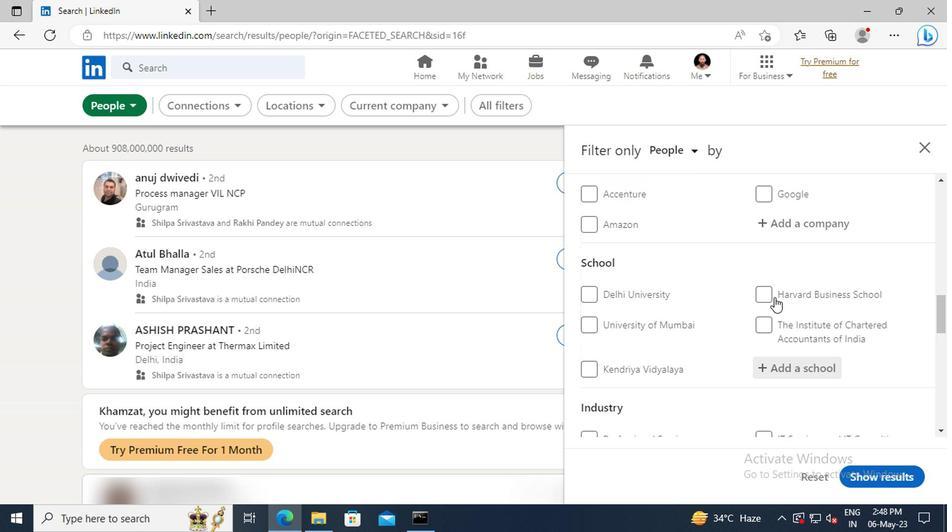 
Action: Mouse scrolled (648, 309) with delta (0, 0)
Screenshot: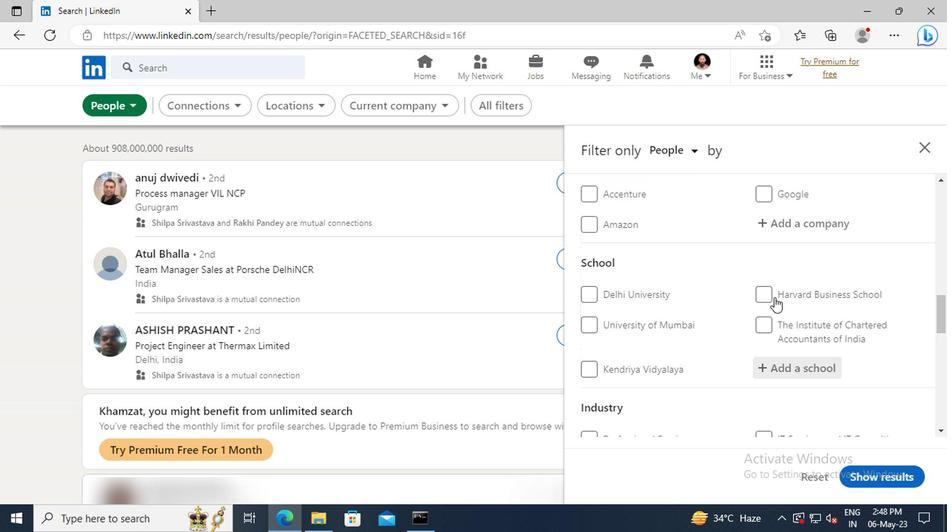 
Action: Mouse scrolled (648, 309) with delta (0, 0)
Screenshot: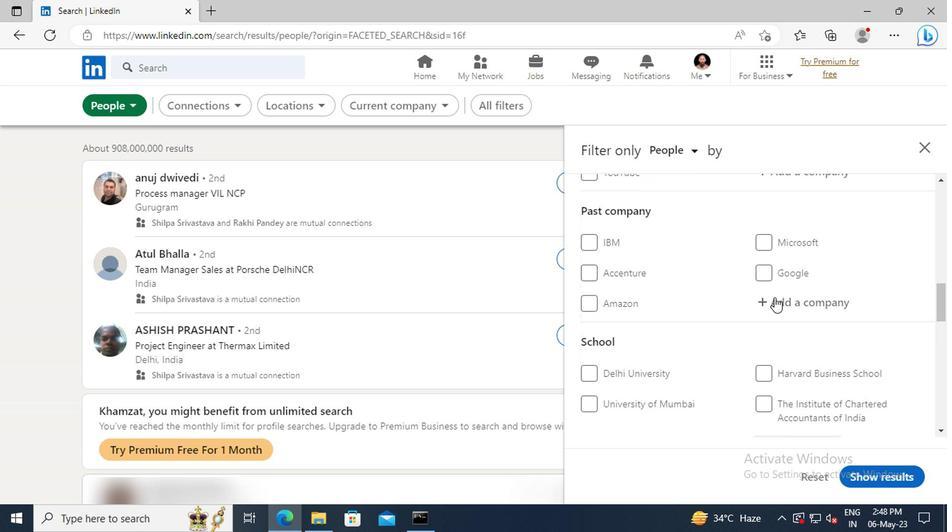
Action: Mouse scrolled (648, 309) with delta (0, 0)
Screenshot: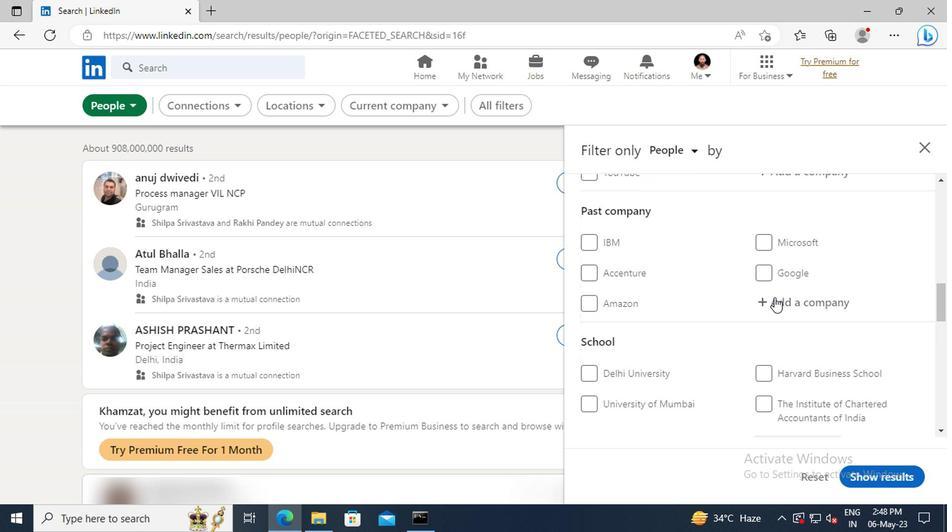 
Action: Mouse scrolled (648, 309) with delta (0, 0)
Screenshot: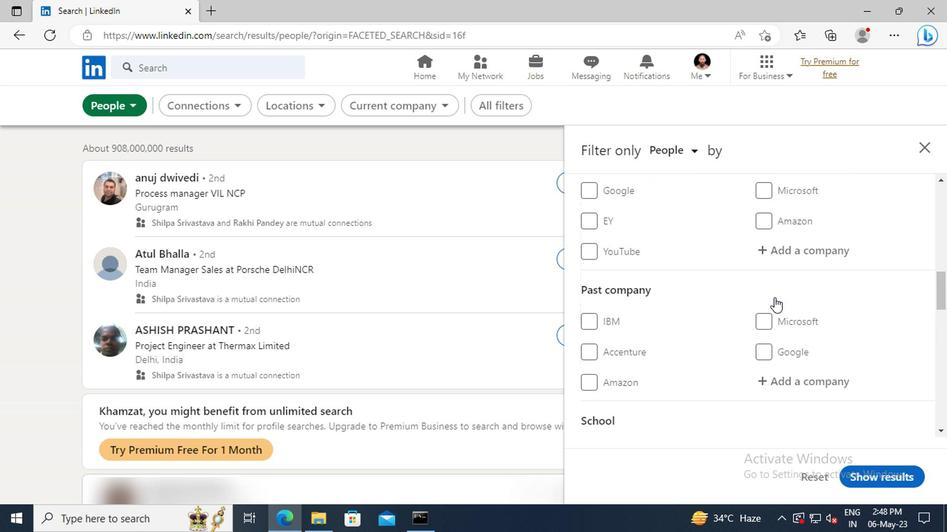 
Action: Mouse moved to (648, 306)
Screenshot: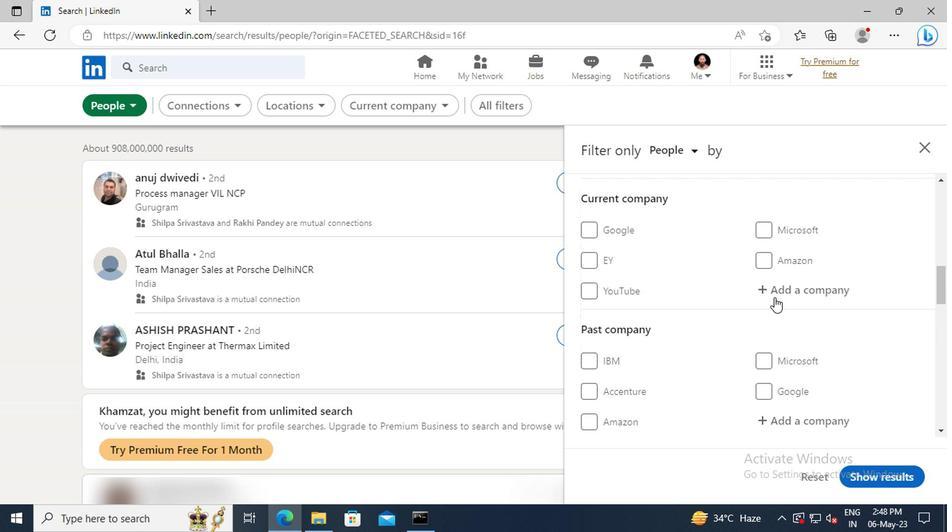 
Action: Mouse pressed left at (648, 306)
Screenshot: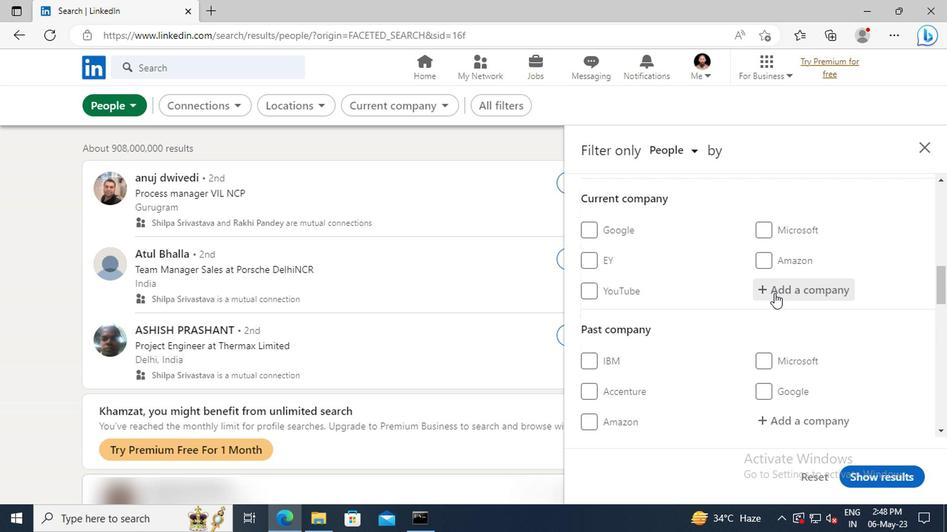 
Action: Mouse moved to (648, 305)
Screenshot: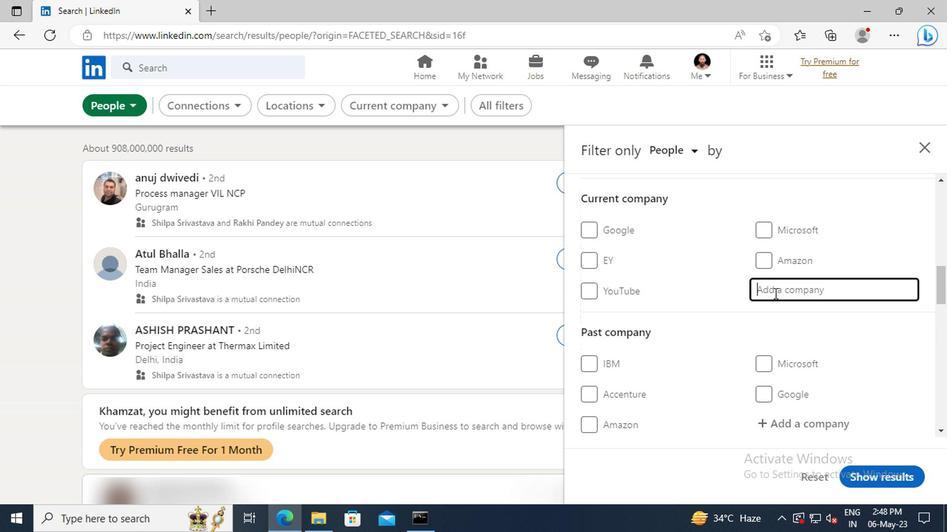 
Action: Key pressed <Key.shift>JLL<Key.space><Key.shift>INDI
Screenshot: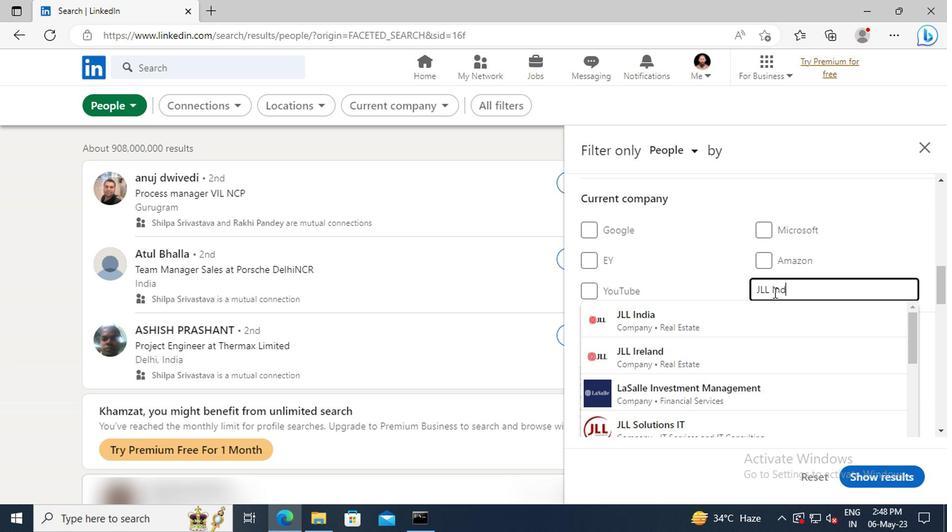 
Action: Mouse moved to (650, 315)
Screenshot: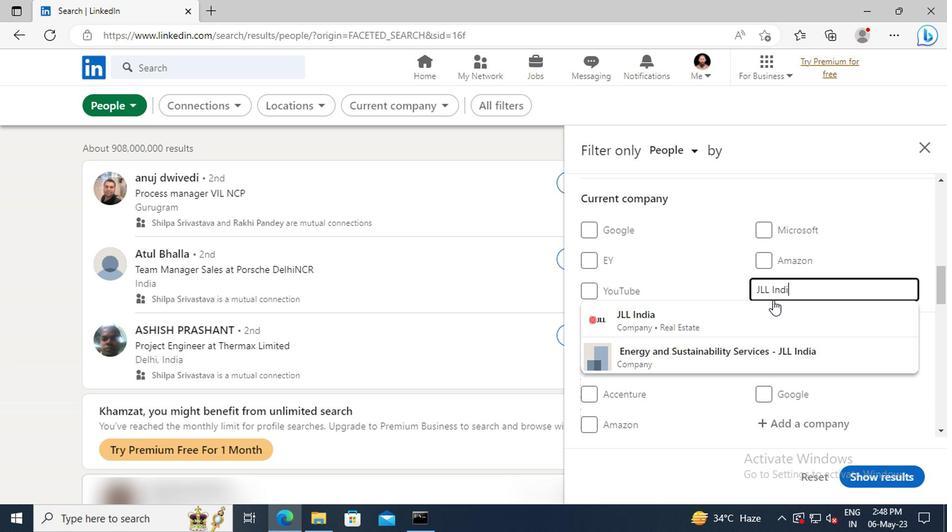 
Action: Mouse pressed left at (650, 315)
Screenshot: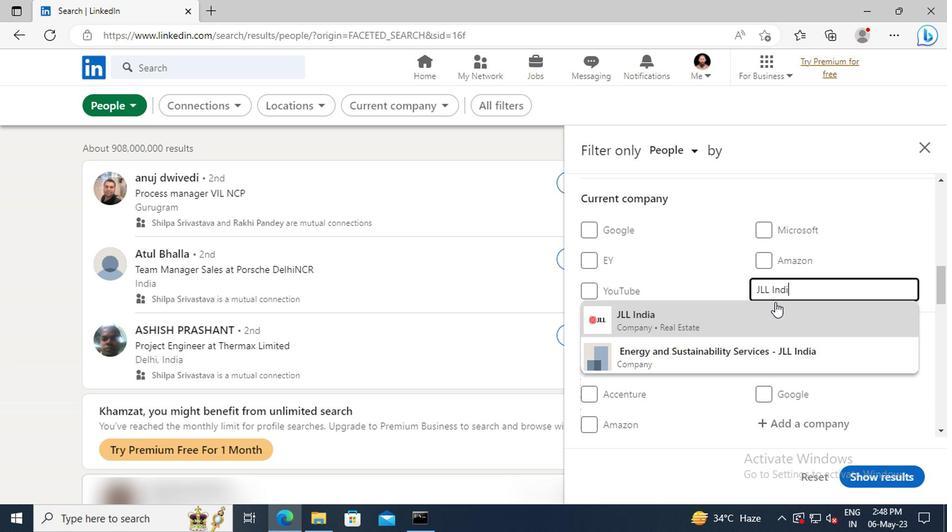 
Action: Mouse scrolled (650, 314) with delta (0, 0)
Screenshot: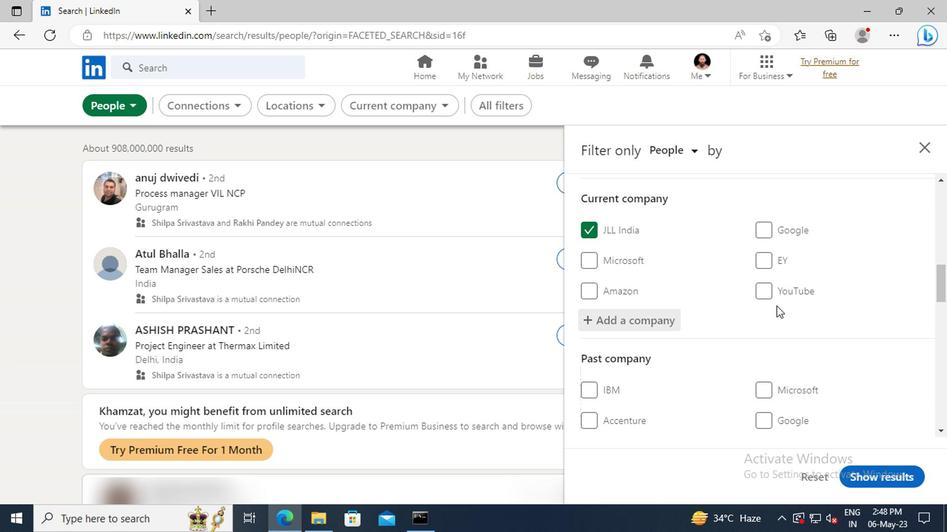 
Action: Mouse scrolled (650, 314) with delta (0, 0)
Screenshot: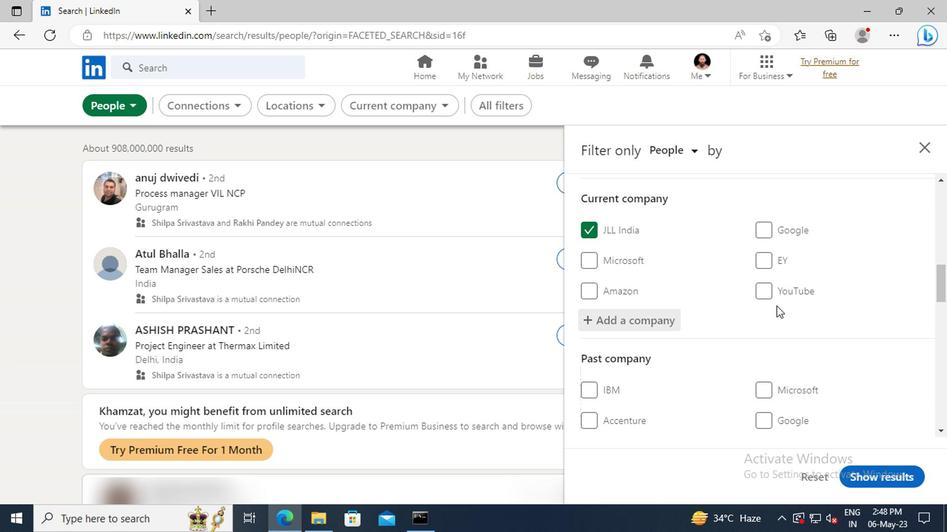
Action: Mouse scrolled (650, 314) with delta (0, 0)
Screenshot: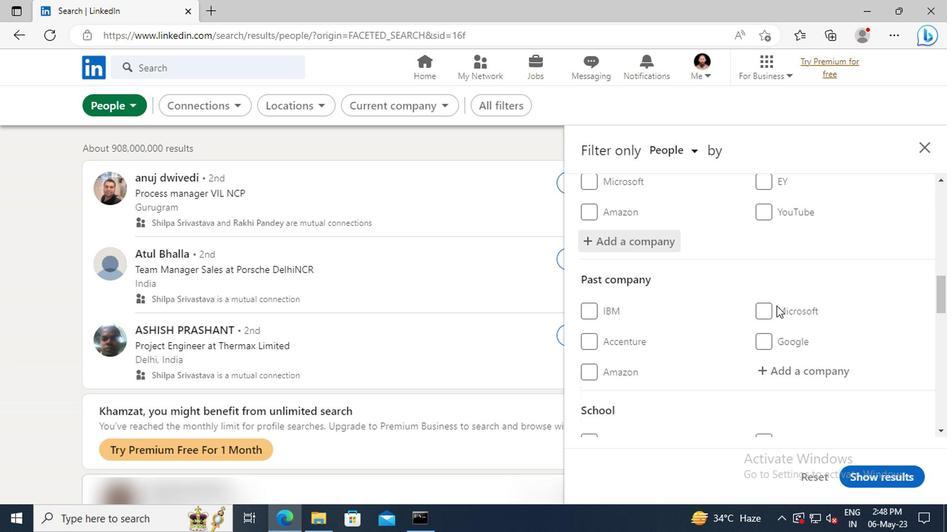 
Action: Mouse scrolled (650, 314) with delta (0, 0)
Screenshot: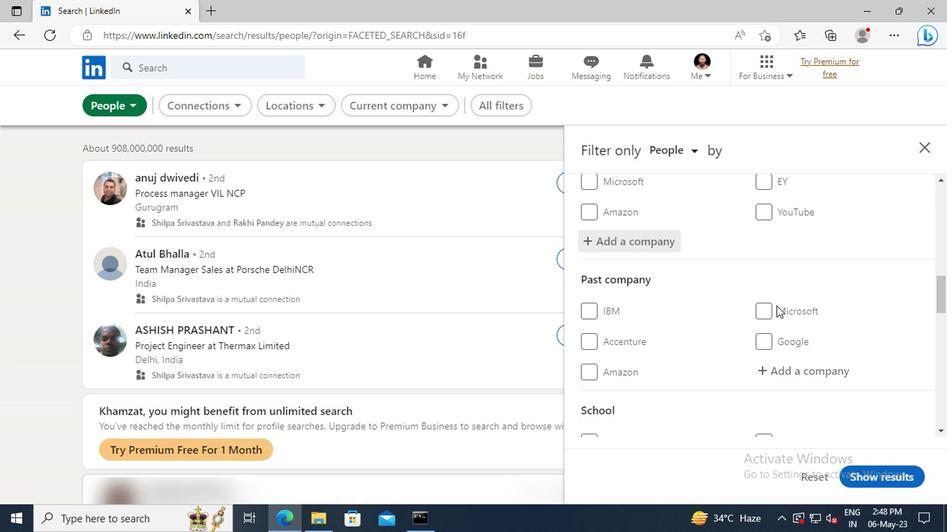 
Action: Mouse moved to (650, 315)
Screenshot: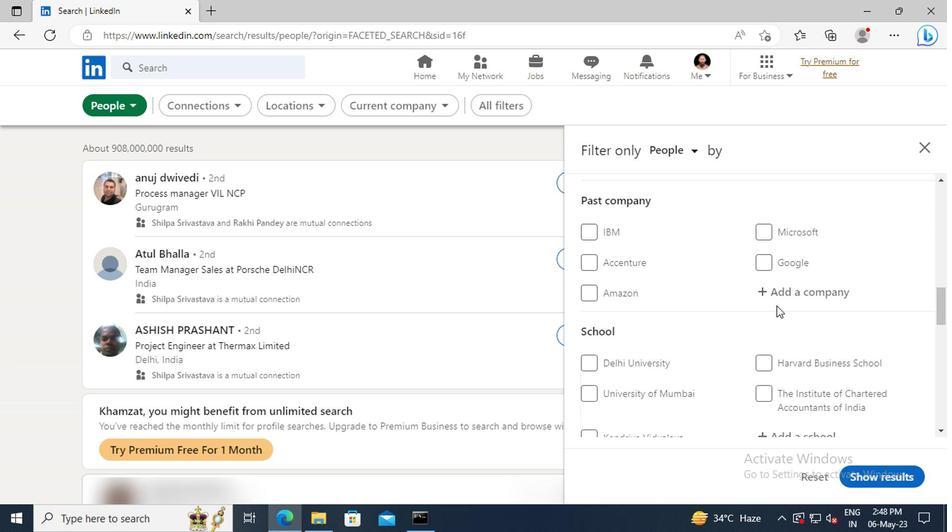 
Action: Mouse scrolled (650, 314) with delta (0, 0)
Screenshot: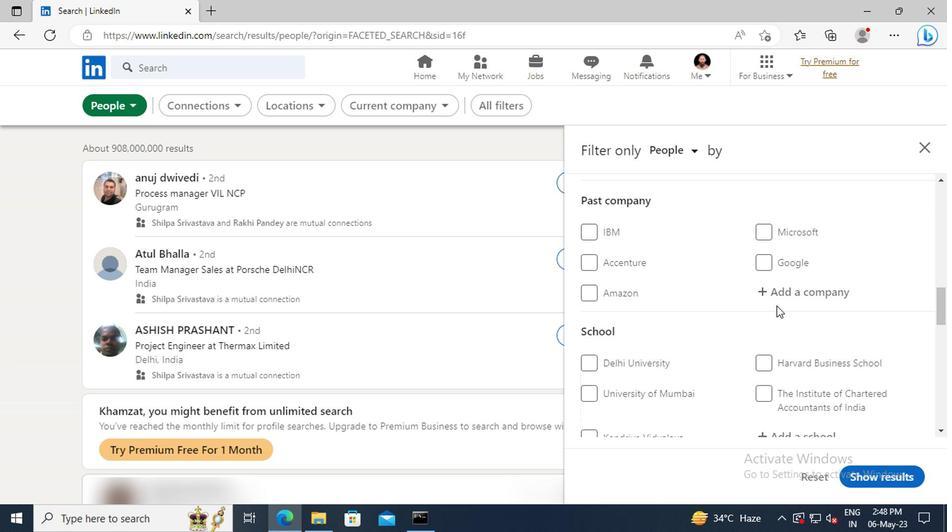 
Action: Mouse scrolled (650, 314) with delta (0, 0)
Screenshot: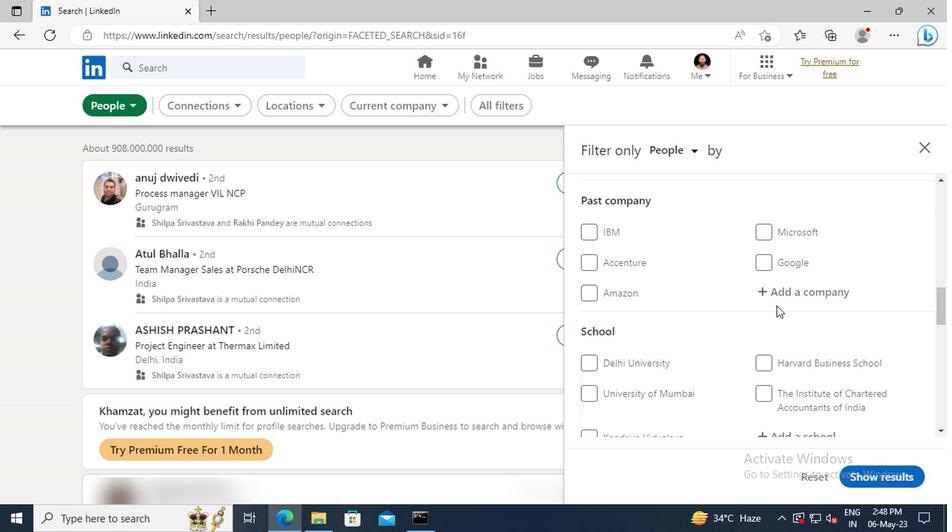 
Action: Mouse moved to (650, 315)
Screenshot: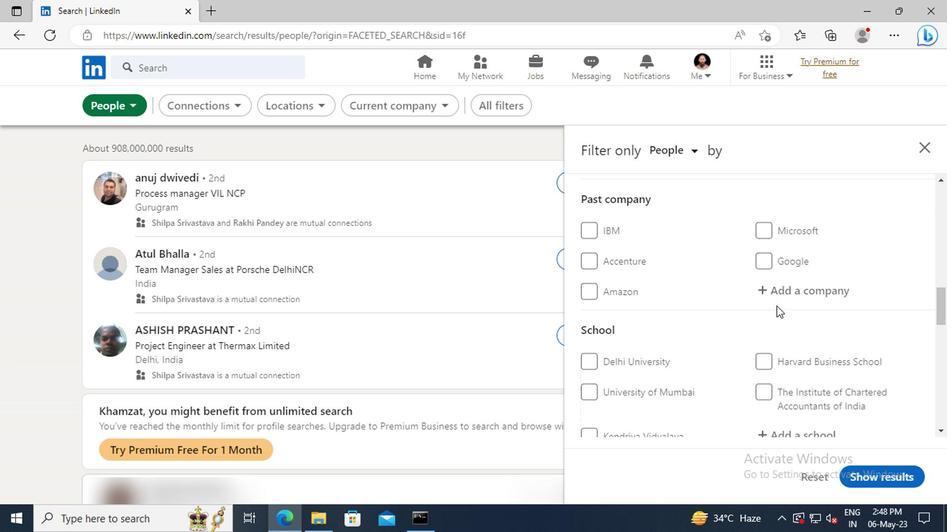 
Action: Mouse scrolled (650, 314) with delta (0, 0)
Screenshot: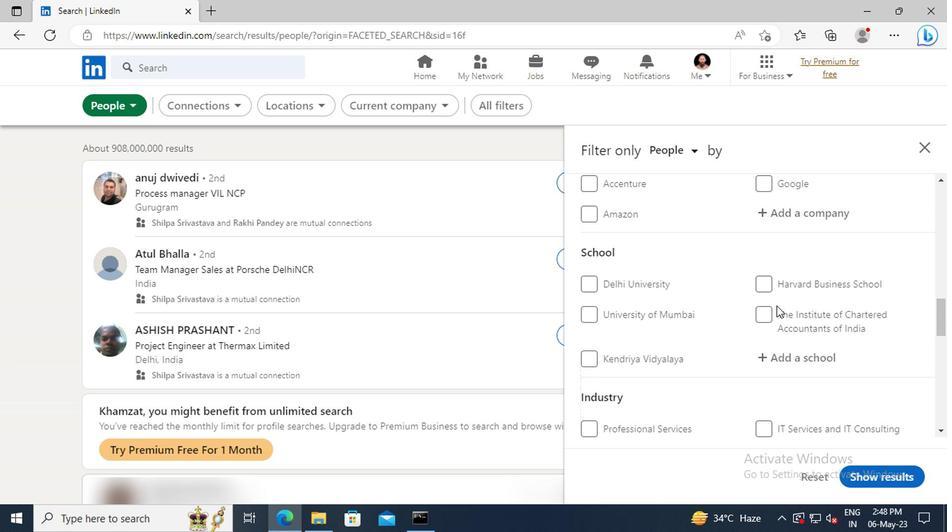 
Action: Mouse moved to (653, 322)
Screenshot: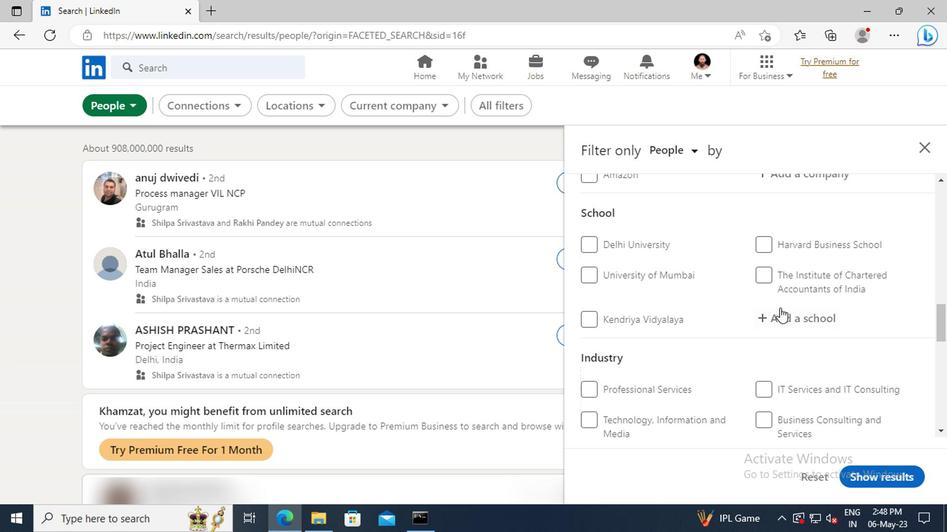 
Action: Mouse pressed left at (653, 322)
Screenshot: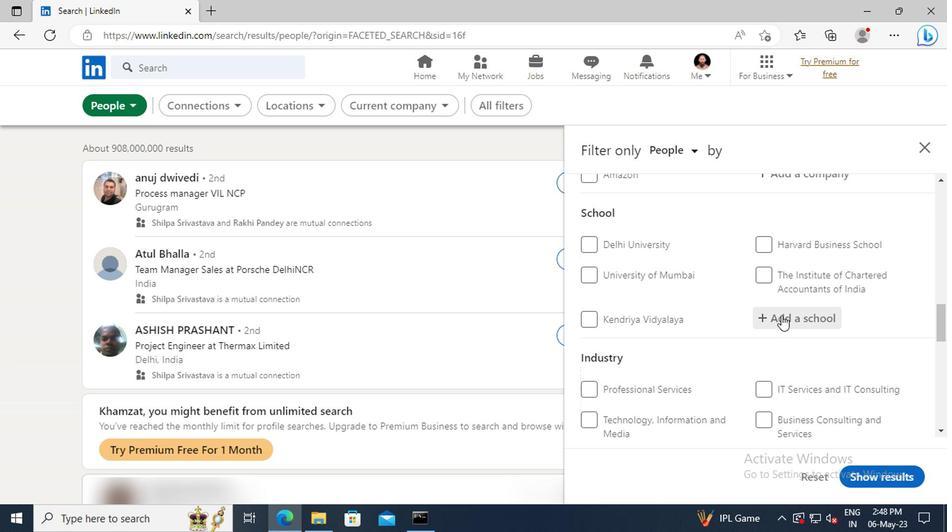 
Action: Key pressed <Key.shift>RAJASTHAN<Key.space>-<Key.space><Key.shift>IND
Screenshot: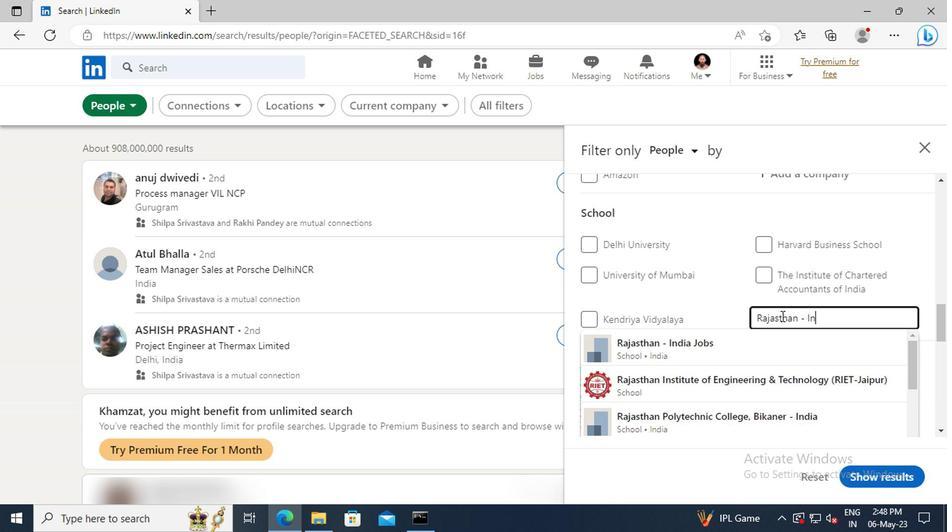 
Action: Mouse moved to (657, 339)
Screenshot: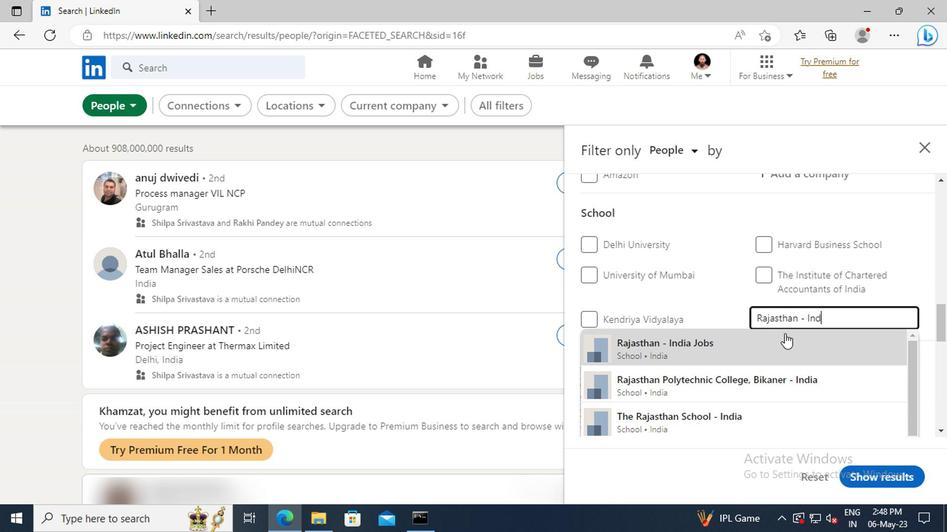 
Action: Mouse pressed left at (657, 339)
Screenshot: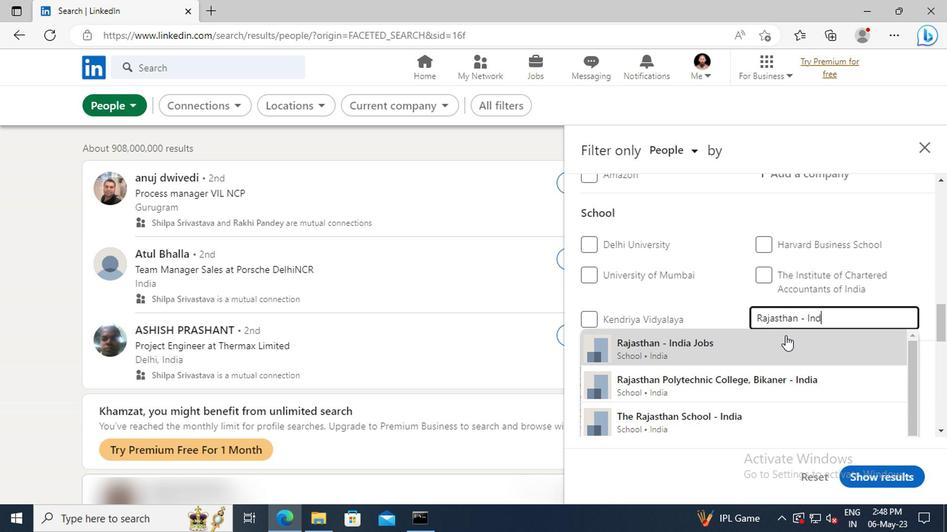 
Action: Mouse scrolled (657, 339) with delta (0, 0)
Screenshot: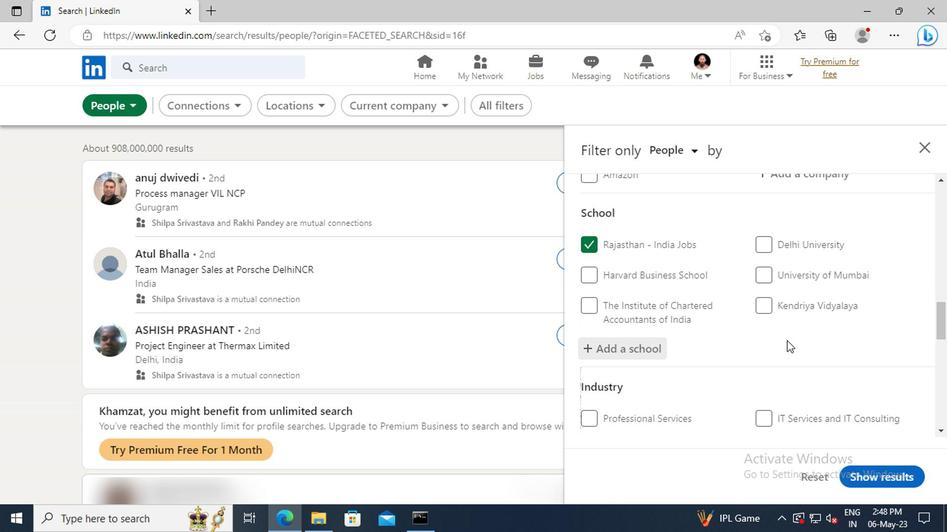 
Action: Mouse scrolled (657, 339) with delta (0, 0)
Screenshot: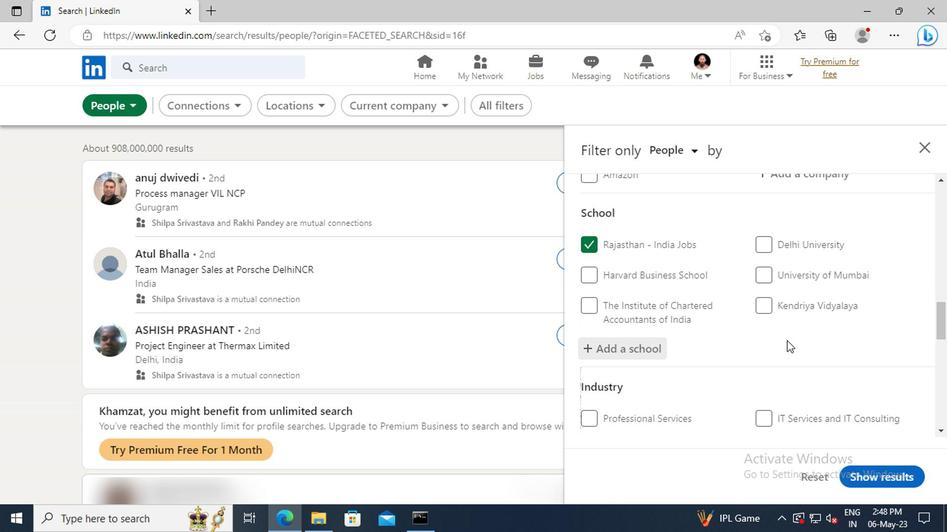 
Action: Mouse moved to (657, 339)
Screenshot: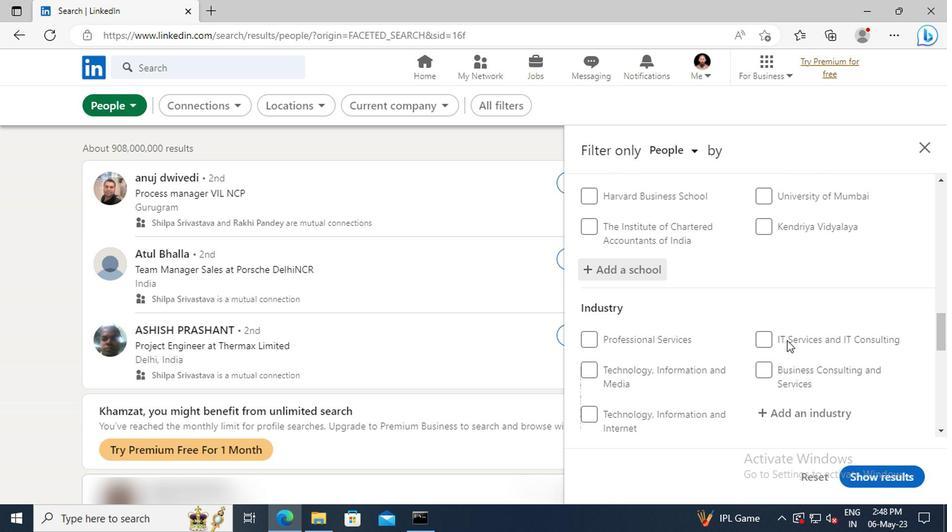 
Action: Mouse scrolled (657, 339) with delta (0, 0)
Screenshot: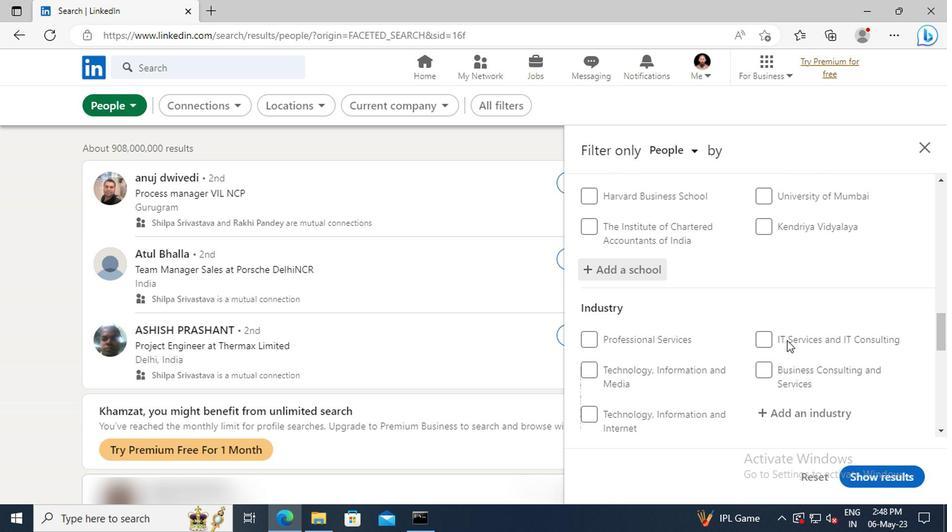 
Action: Mouse moved to (657, 339)
Screenshot: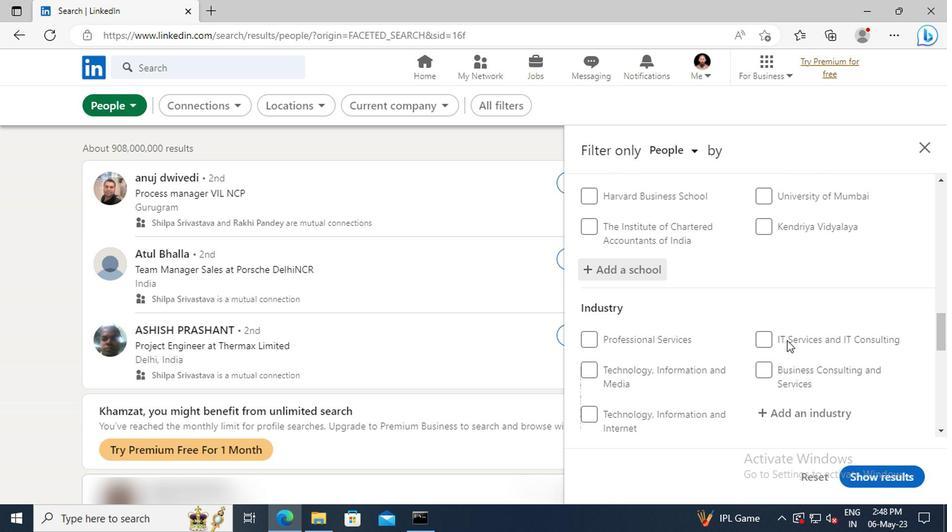
Action: Mouse scrolled (657, 338) with delta (0, 0)
Screenshot: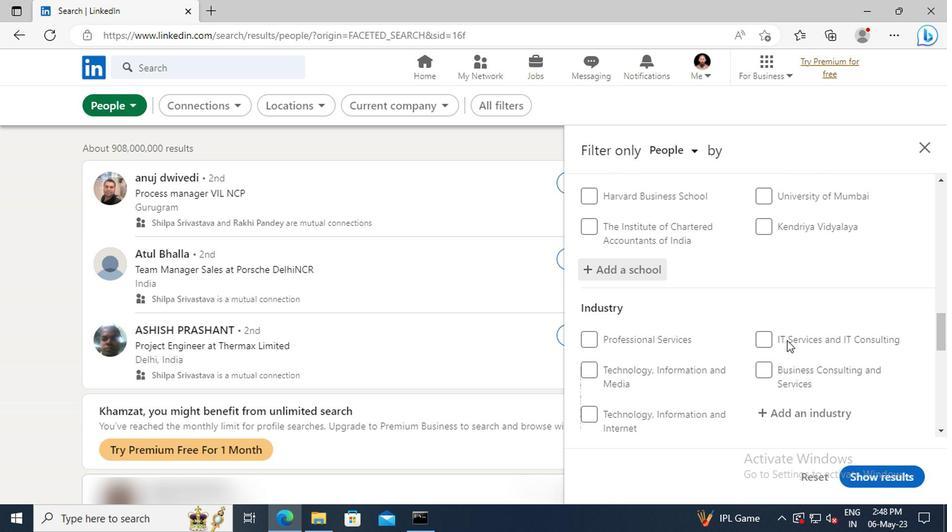 
Action: Mouse moved to (657, 337)
Screenshot: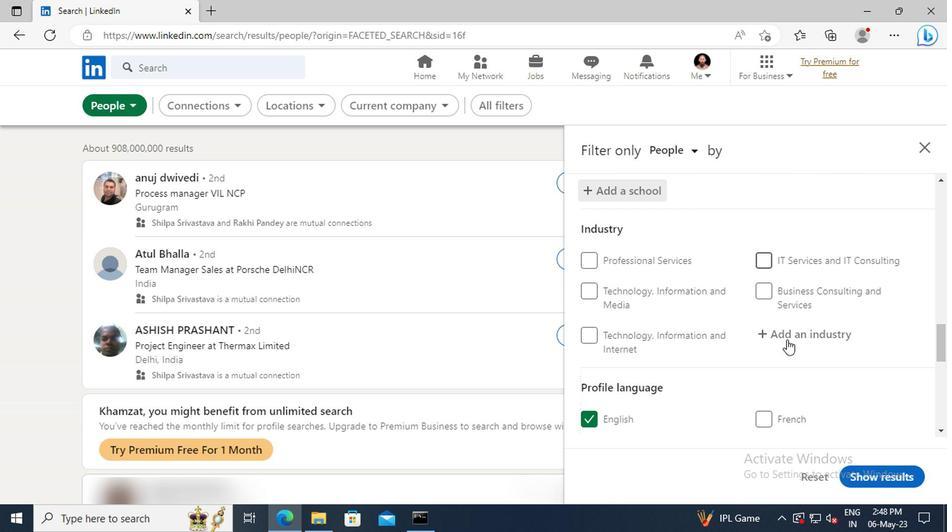 
Action: Mouse pressed left at (657, 337)
Screenshot: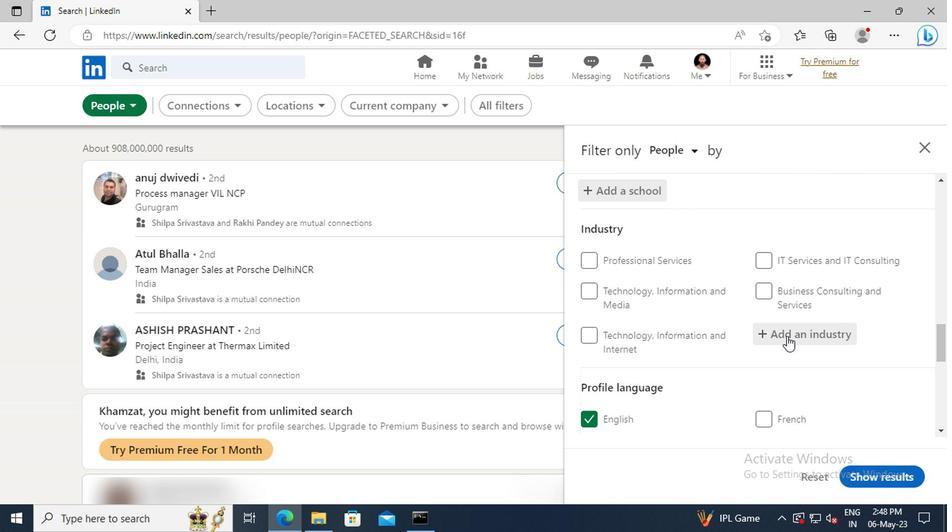 
Action: Key pressed <Key.shift>BOILER
Screenshot: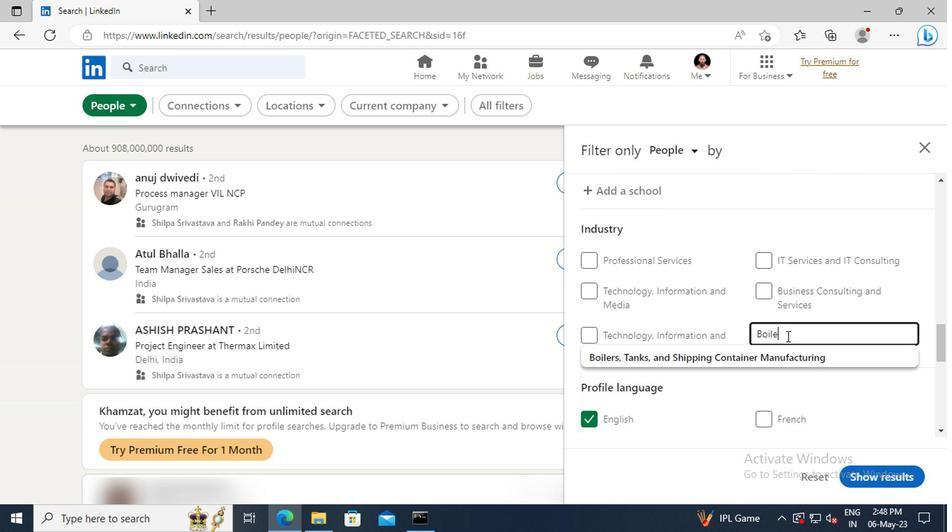 
Action: Mouse moved to (661, 345)
Screenshot: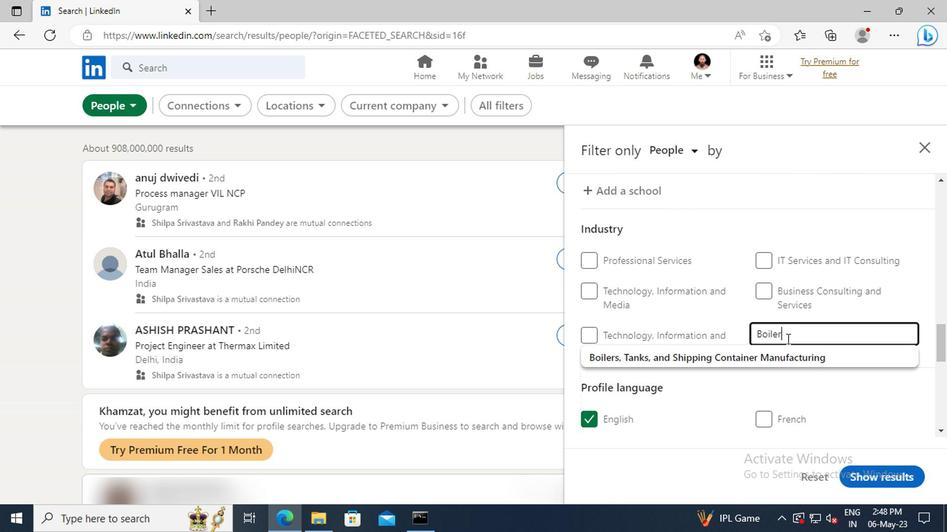 
Action: Mouse pressed left at (661, 345)
Screenshot: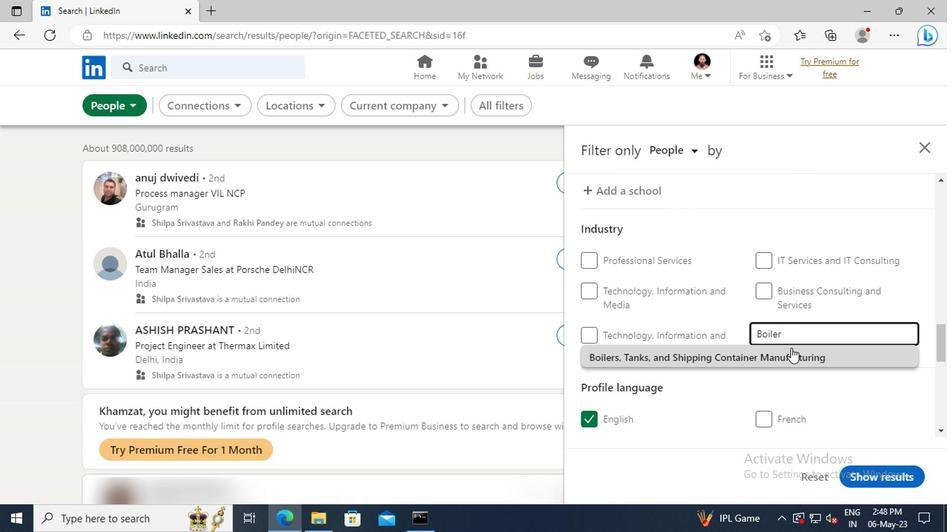 
Action: Mouse scrolled (661, 345) with delta (0, 0)
Screenshot: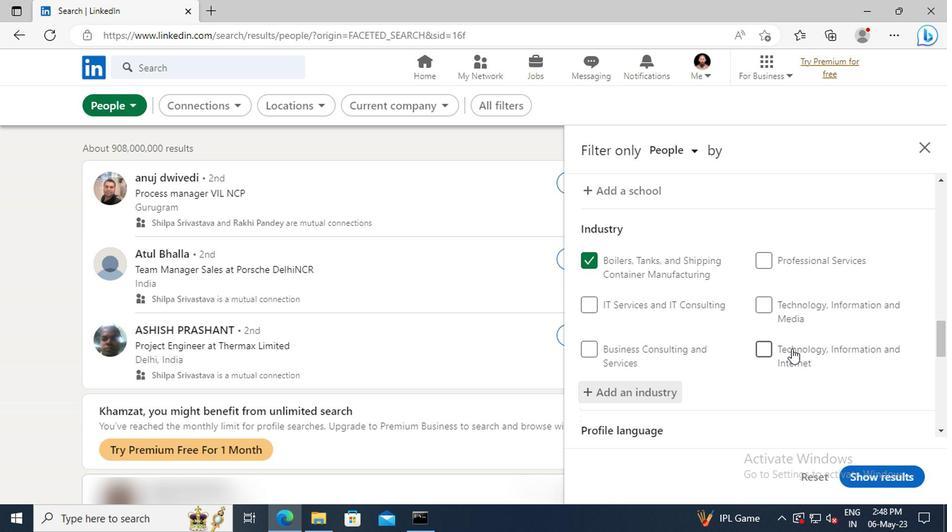 
Action: Mouse scrolled (661, 345) with delta (0, 0)
Screenshot: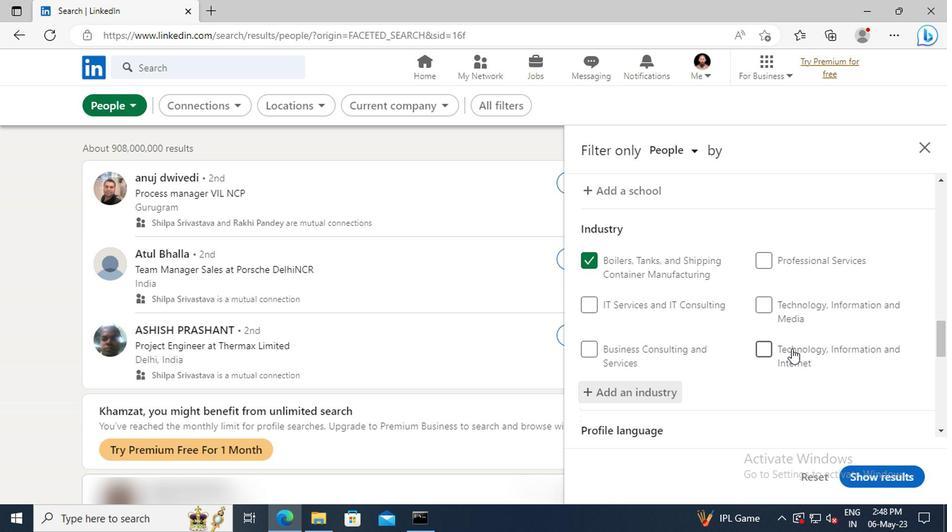 
Action: Mouse moved to (659, 339)
Screenshot: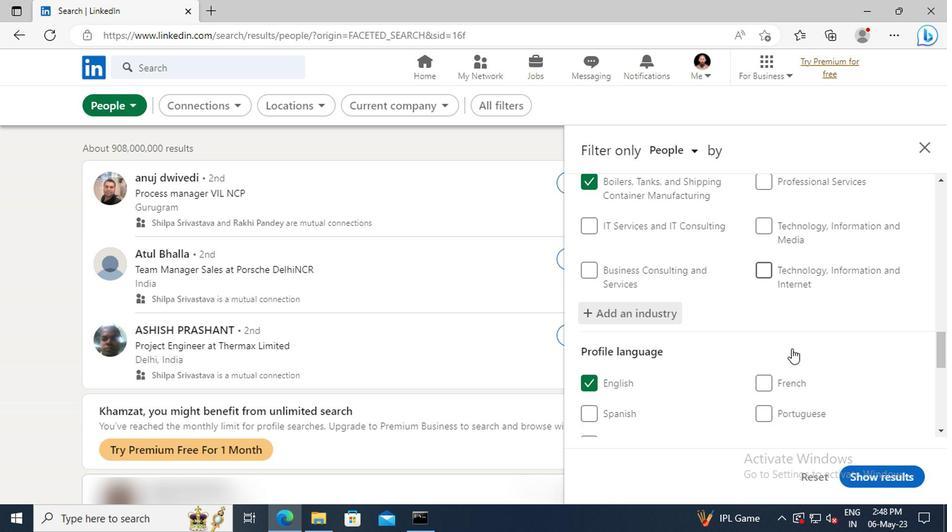 
Action: Mouse scrolled (659, 338) with delta (0, 0)
Screenshot: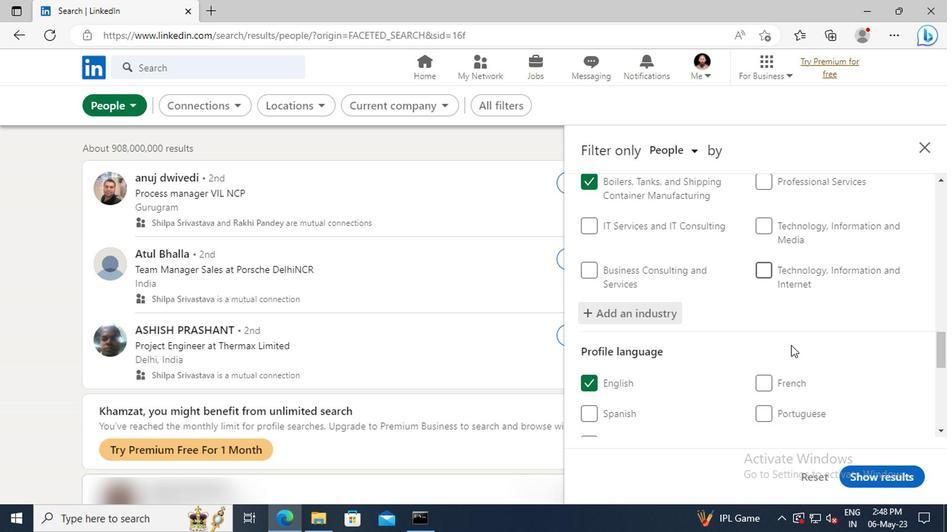 
Action: Mouse moved to (659, 339)
Screenshot: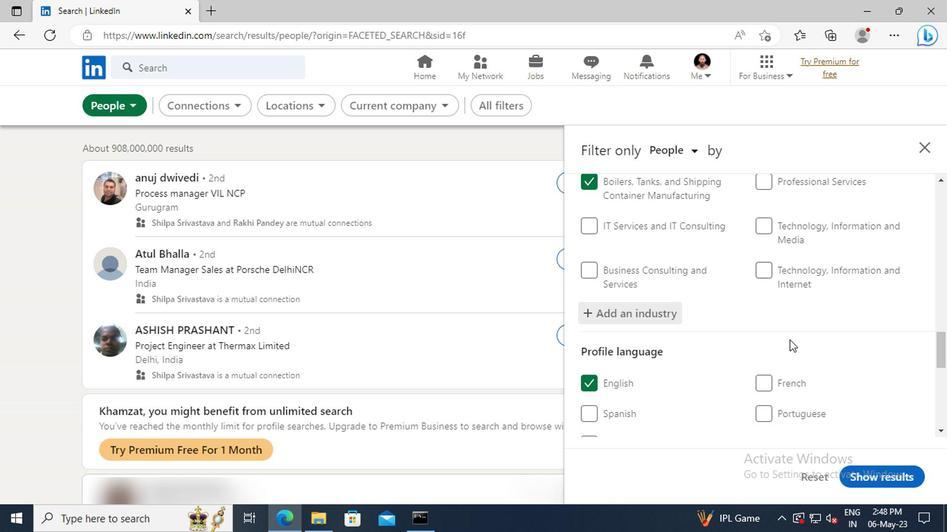 
Action: Mouse scrolled (659, 338) with delta (0, 0)
Screenshot: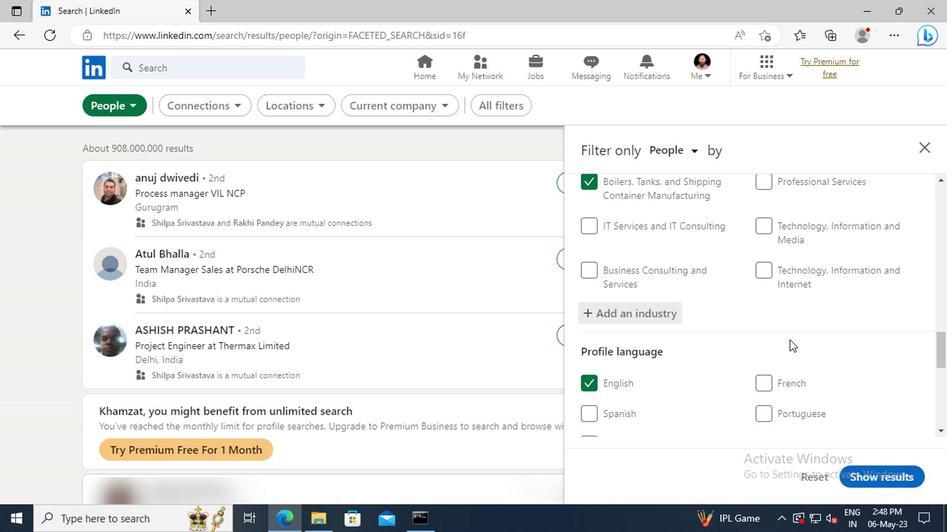 
Action: Mouse moved to (659, 338)
Screenshot: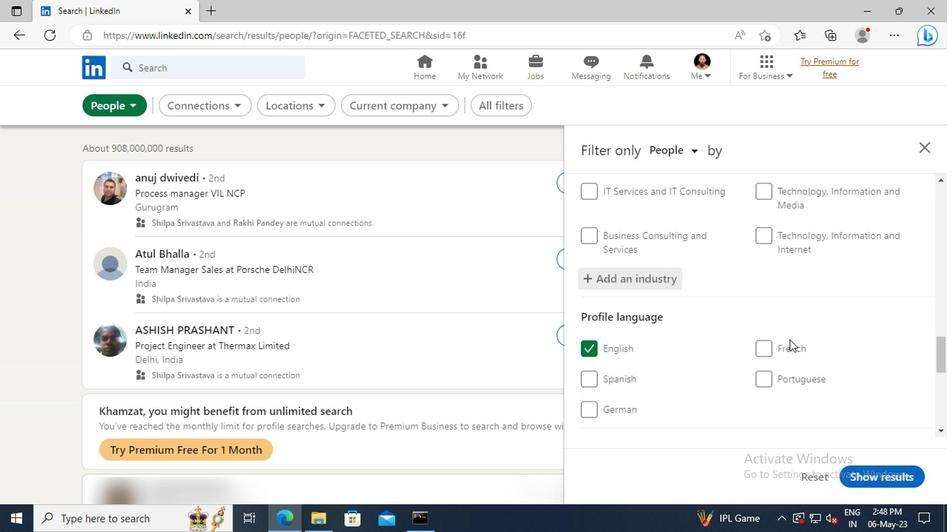 
Action: Mouse scrolled (659, 337) with delta (0, 0)
Screenshot: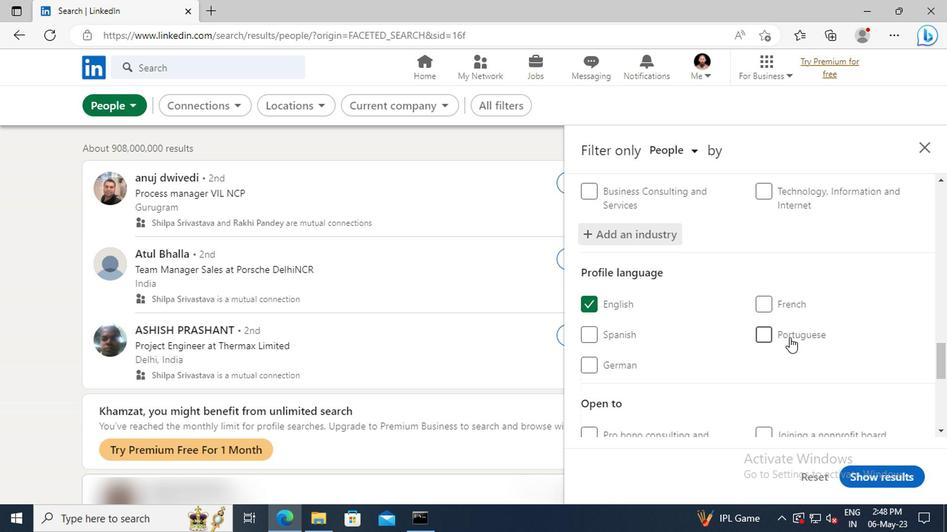 
Action: Mouse scrolled (659, 337) with delta (0, 0)
Screenshot: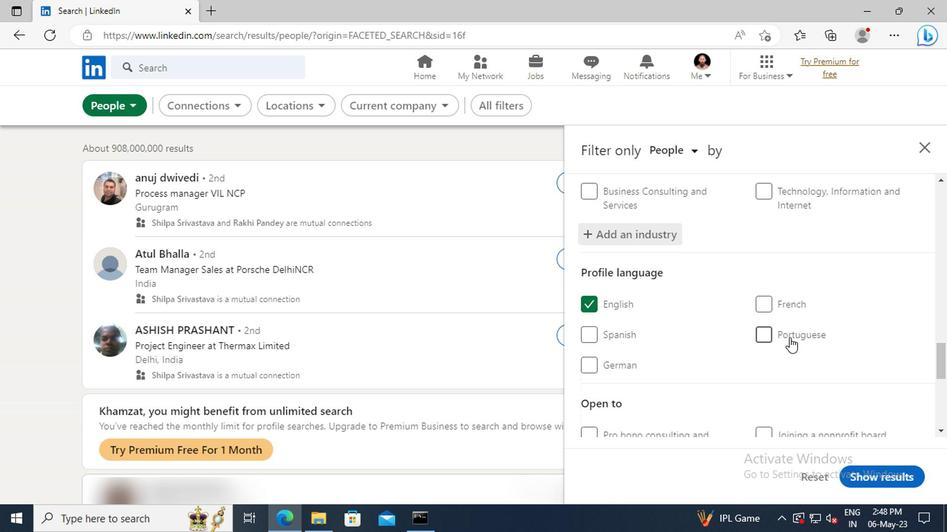 
Action: Mouse moved to (656, 328)
Screenshot: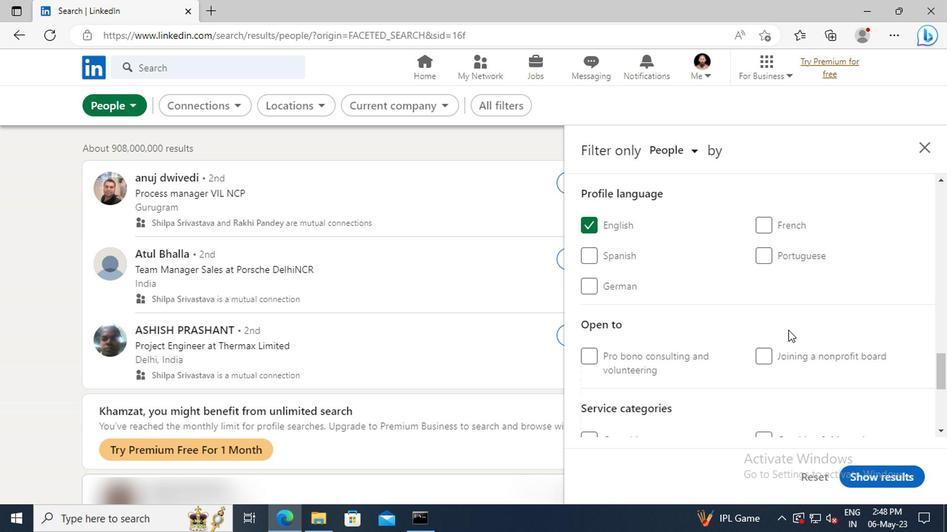 
Action: Mouse scrolled (656, 328) with delta (0, 0)
Screenshot: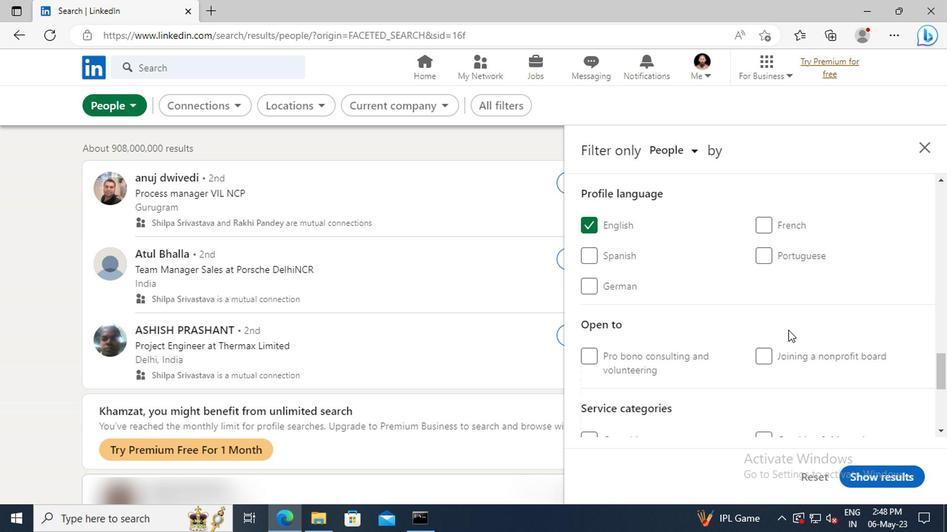 
Action: Mouse moved to (656, 328)
Screenshot: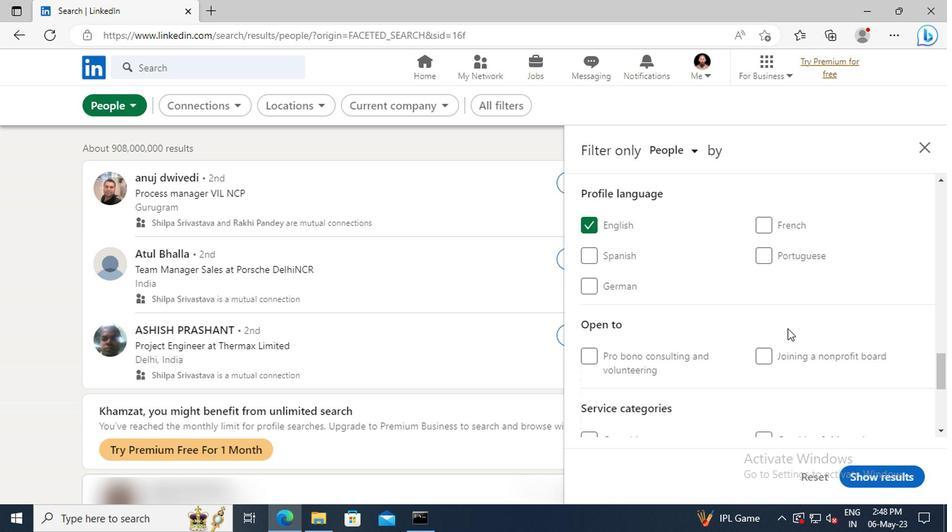
Action: Mouse scrolled (656, 327) with delta (0, 0)
Screenshot: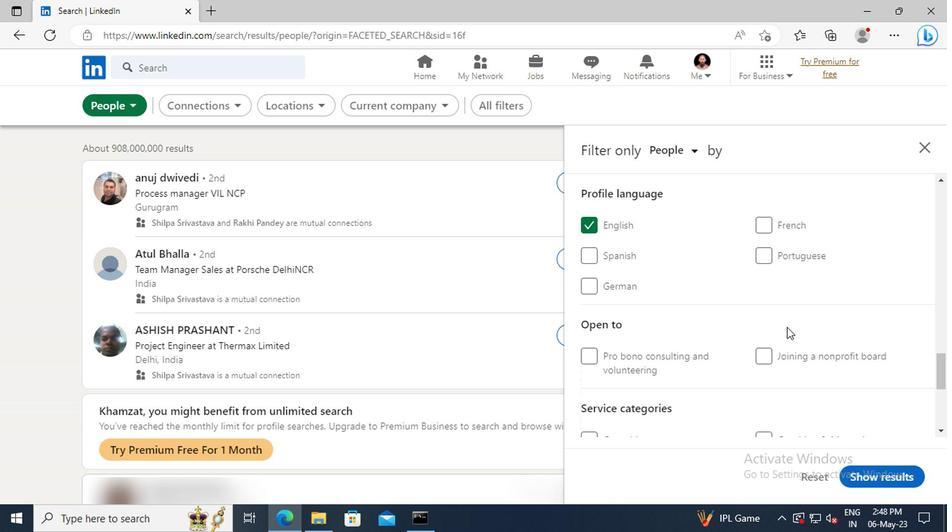 
Action: Mouse moved to (655, 325)
Screenshot: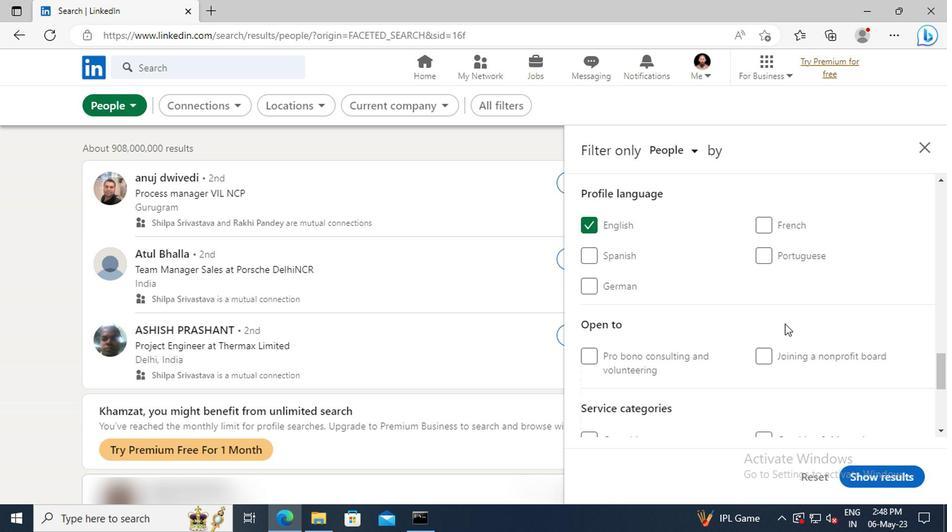 
Action: Mouse scrolled (655, 325) with delta (0, 0)
Screenshot: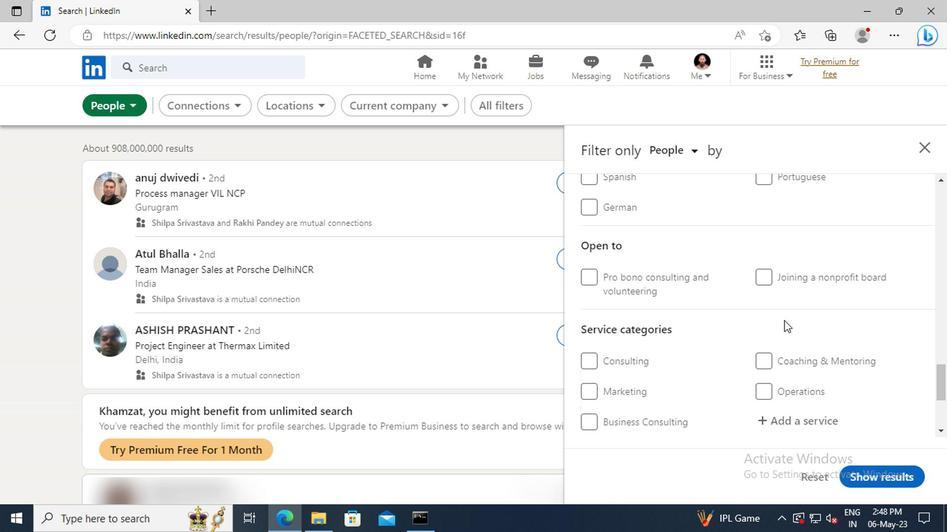 
Action: Mouse scrolled (655, 325) with delta (0, 0)
Screenshot: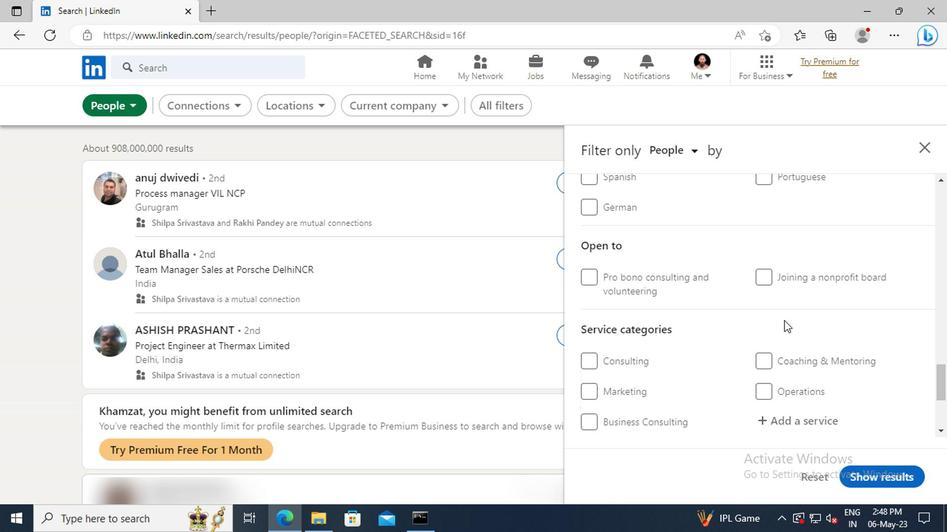 
Action: Mouse moved to (658, 340)
Screenshot: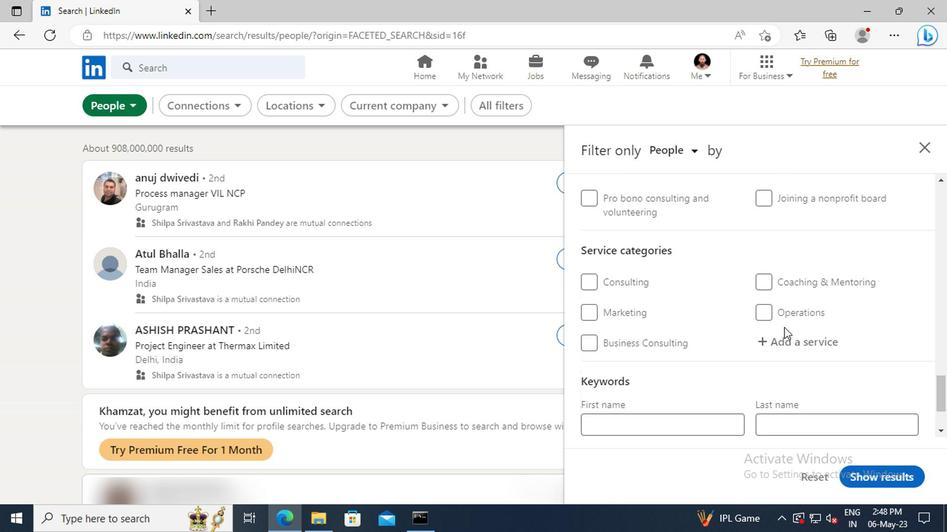 
Action: Mouse pressed left at (658, 340)
Screenshot: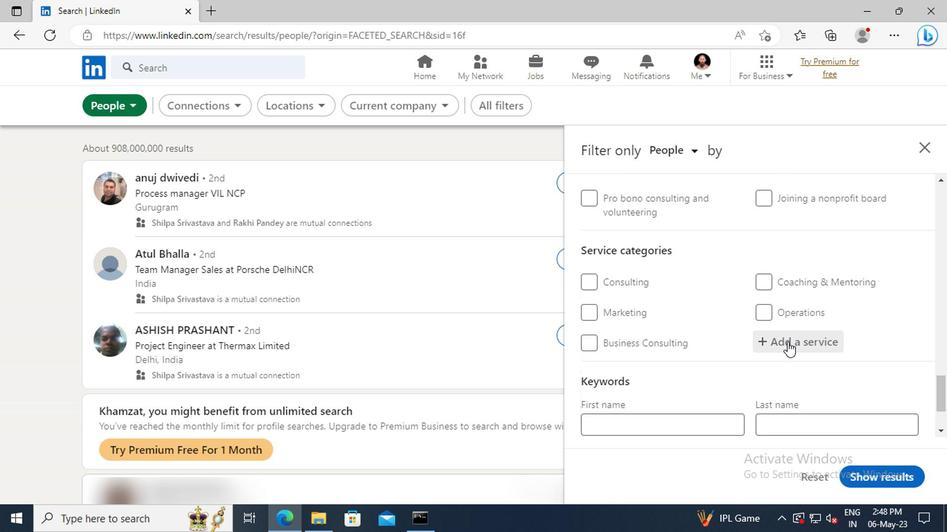 
Action: Key pressed <Key.shift>BARTE
Screenshot: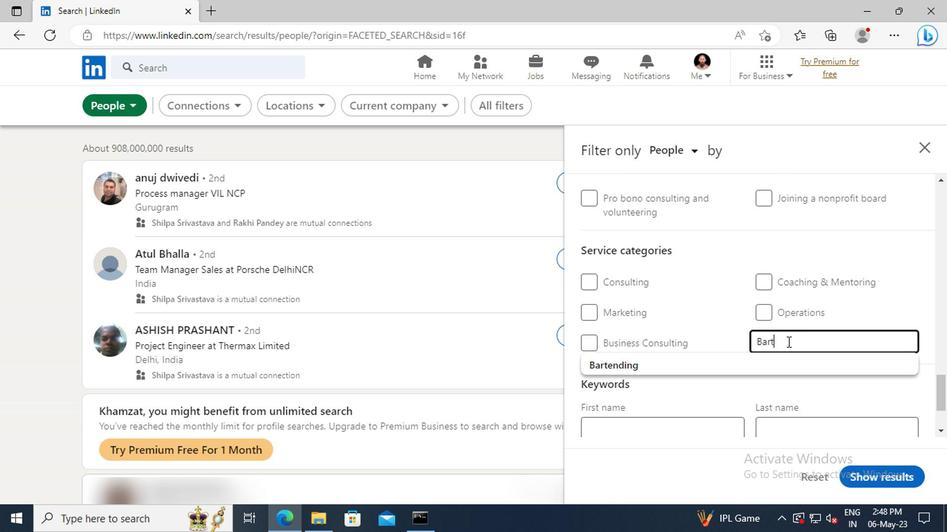 
Action: Mouse moved to (660, 357)
Screenshot: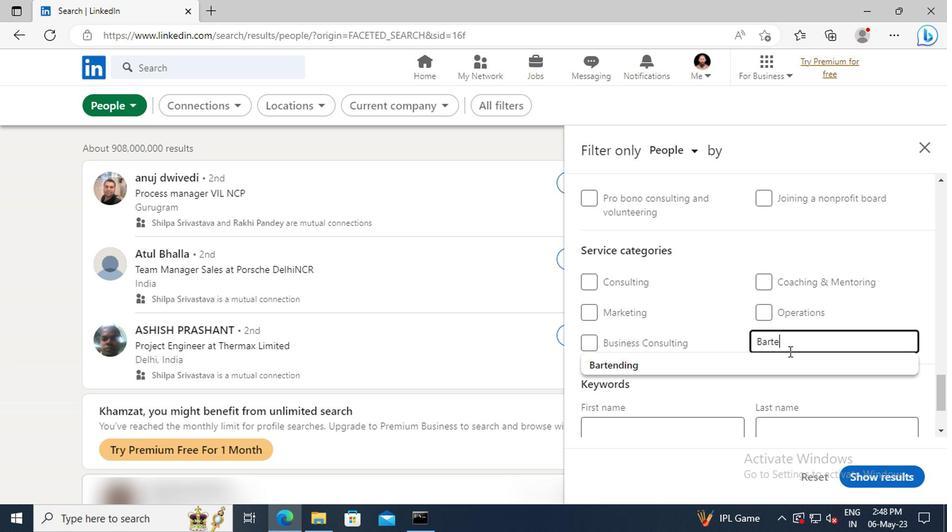 
Action: Mouse pressed left at (660, 357)
Screenshot: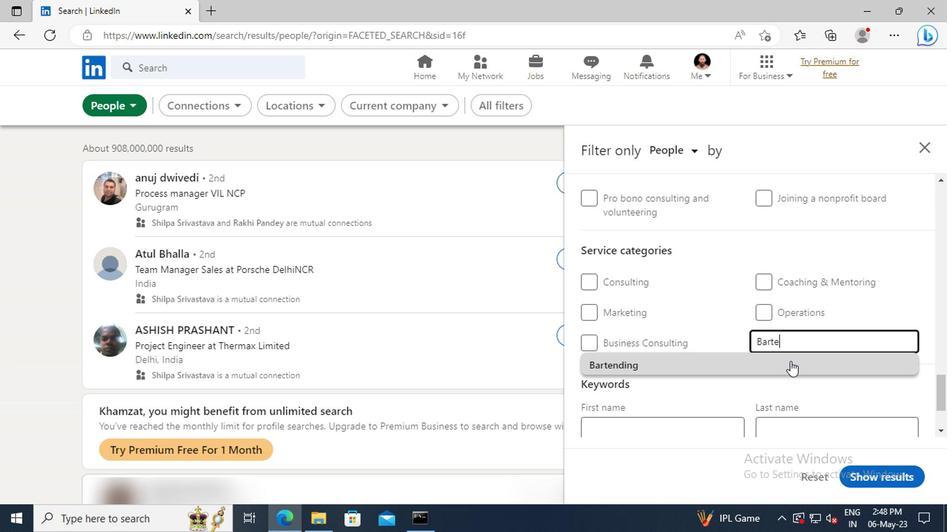 
Action: Mouse scrolled (660, 356) with delta (0, 0)
Screenshot: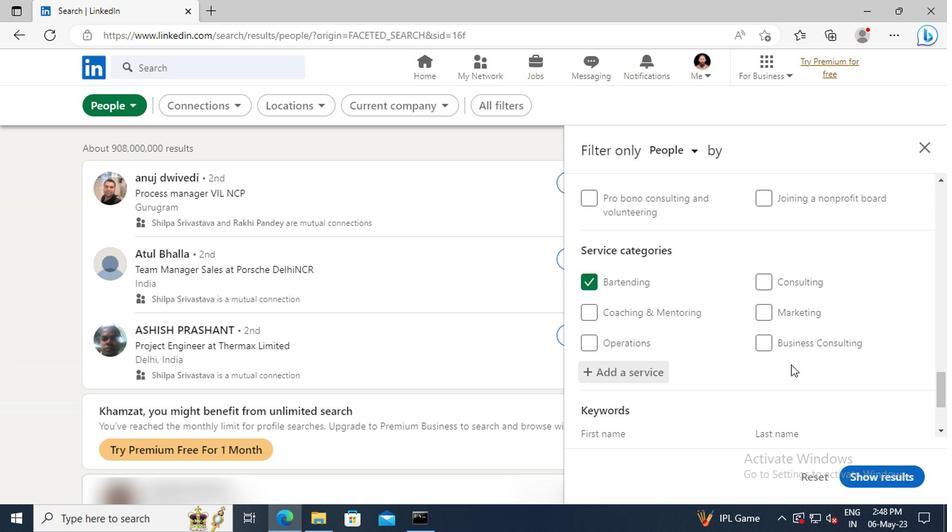 
Action: Mouse scrolled (660, 356) with delta (0, 0)
Screenshot: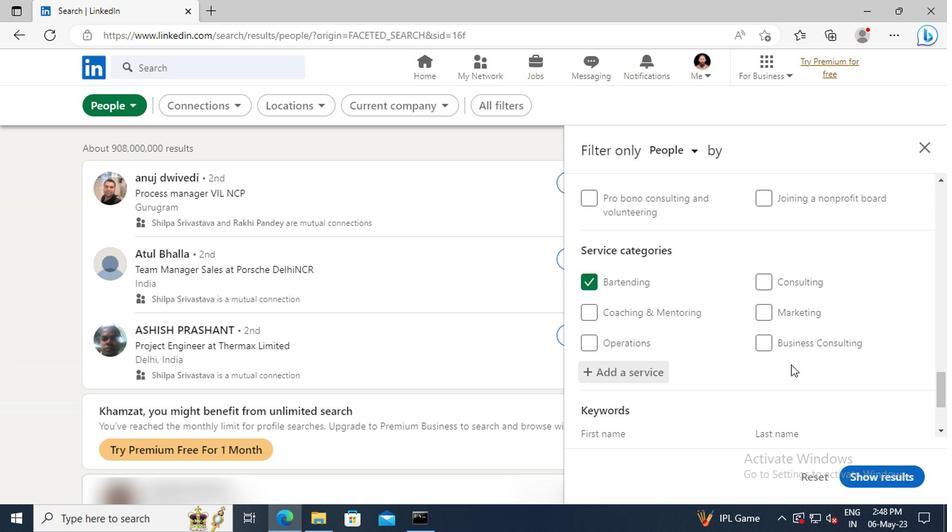 
Action: Mouse scrolled (660, 356) with delta (0, 0)
Screenshot: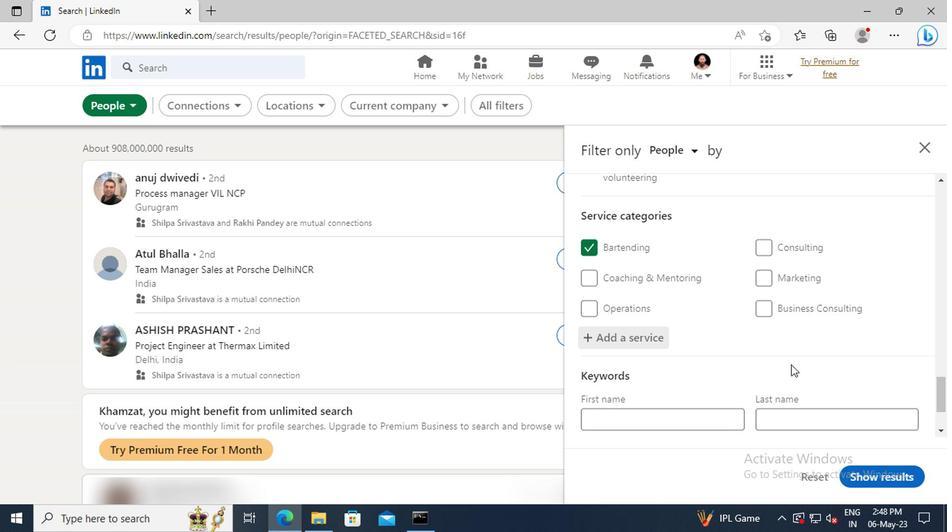 
Action: Mouse scrolled (660, 356) with delta (0, 0)
Screenshot: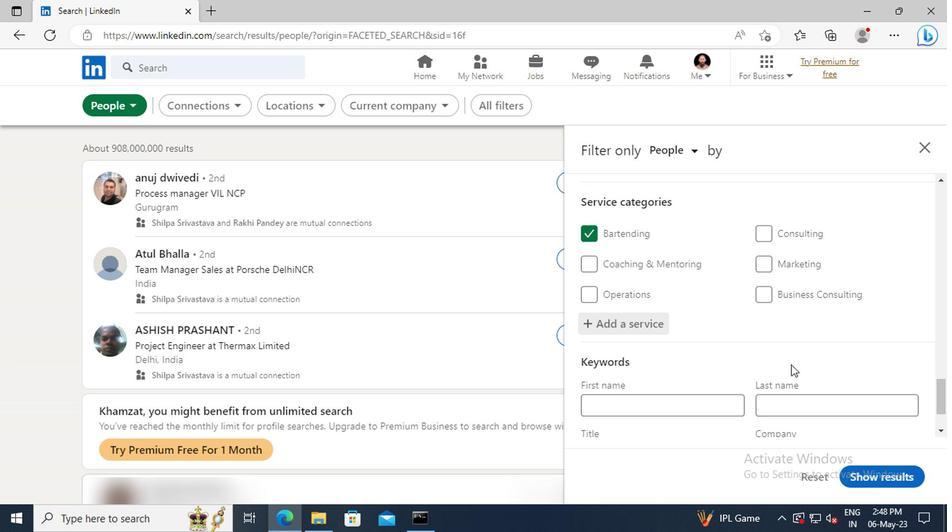 
Action: Mouse moved to (582, 366)
Screenshot: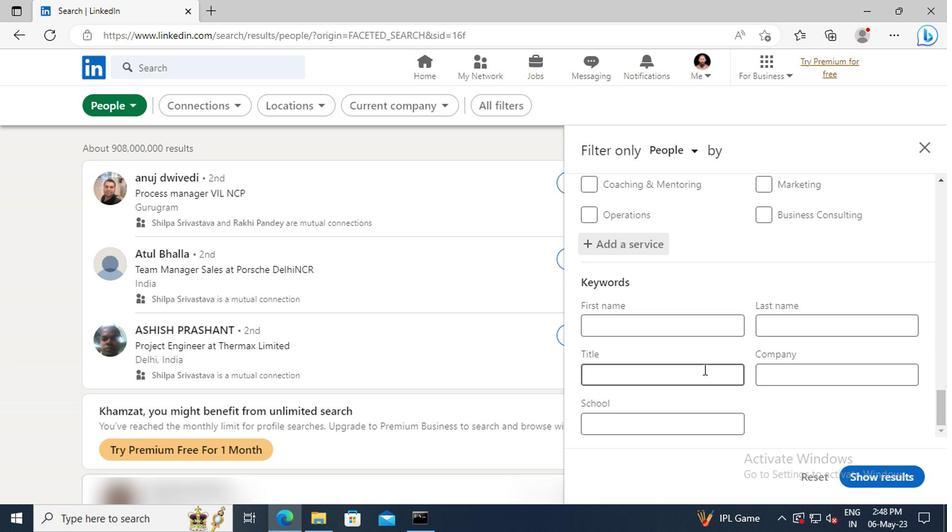 
Action: Mouse pressed left at (582, 366)
Screenshot: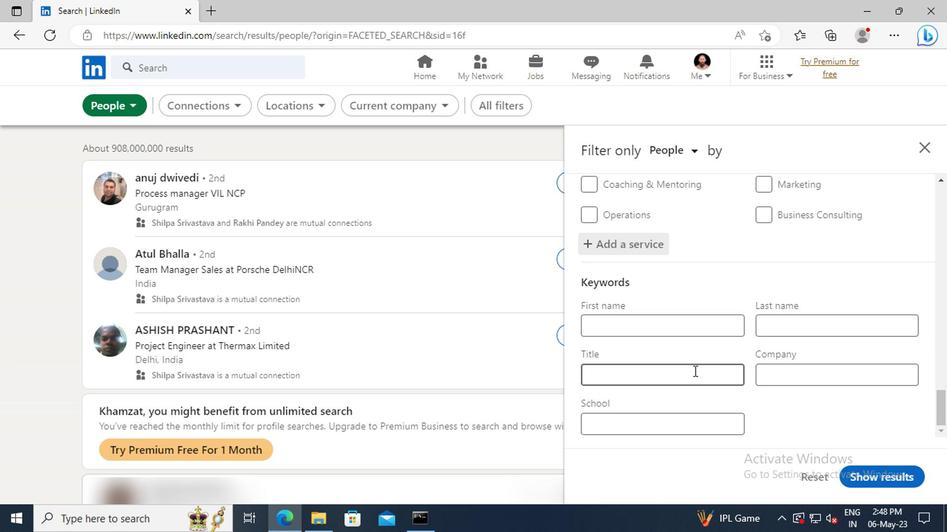 
Action: Key pressed <Key.shift>FRONT-<Key.shift>LINE<Key.space><Key.shift>EMPLOYEES<Key.enter>
Screenshot: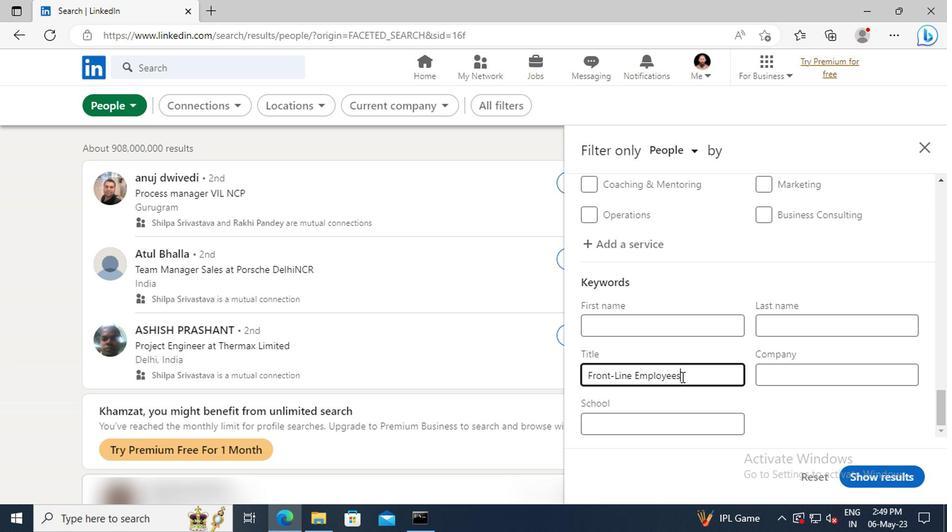 
Action: Mouse moved to (707, 434)
Screenshot: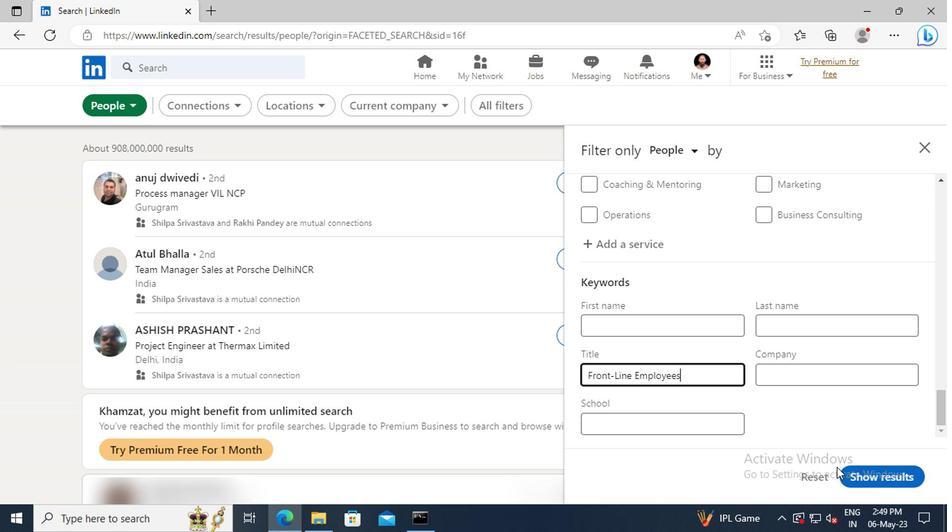 
Action: Mouse pressed left at (707, 434)
Screenshot: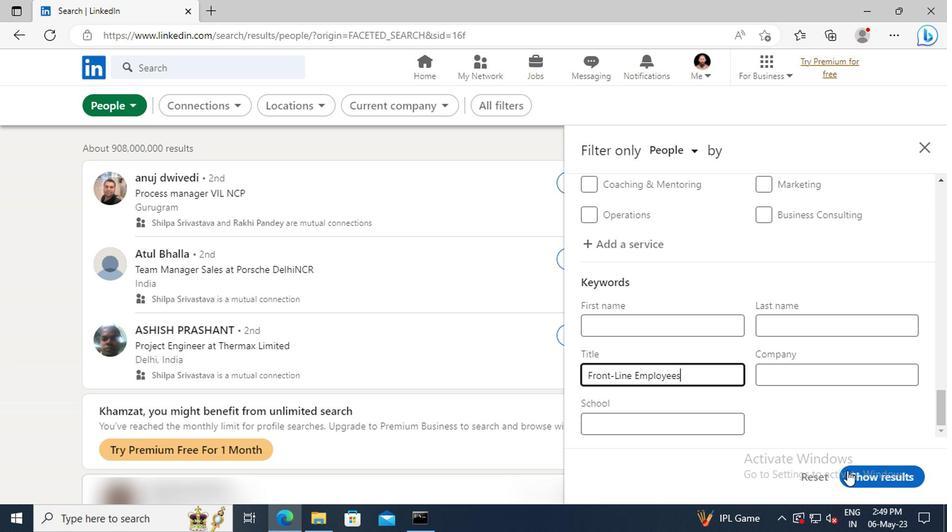 
